 Task: Look for space in Mukono, Uganda from 8th June, 2023 to 19th June, 2023 for 1 adult in price range Rs.5000 to Rs.12000. Place can be shared room with 1  bedroom having 1 bed and 1 bathroom. Property type can be house, flat, guest house, hotel. Booking option can be shelf check-in. Required host language is English.
Action: Mouse moved to (406, 99)
Screenshot: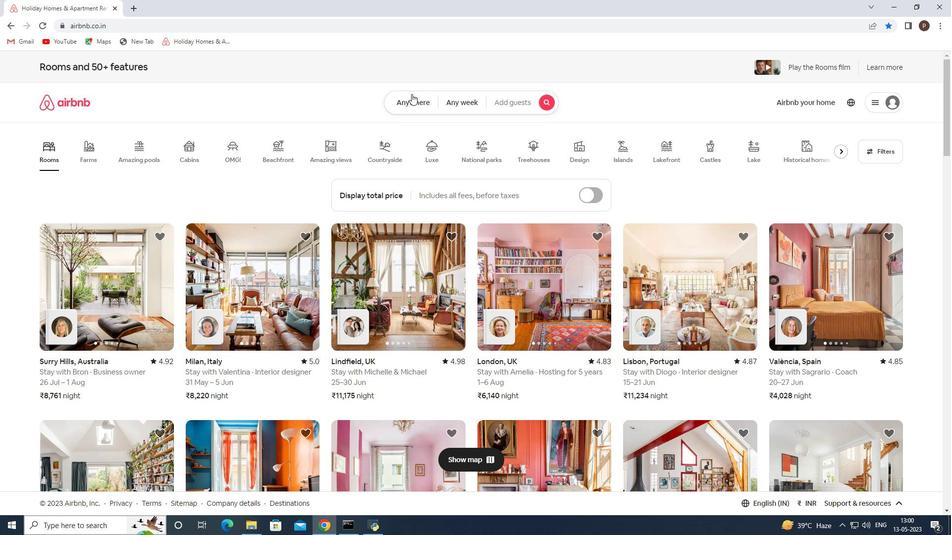 
Action: Mouse pressed left at (406, 99)
Screenshot: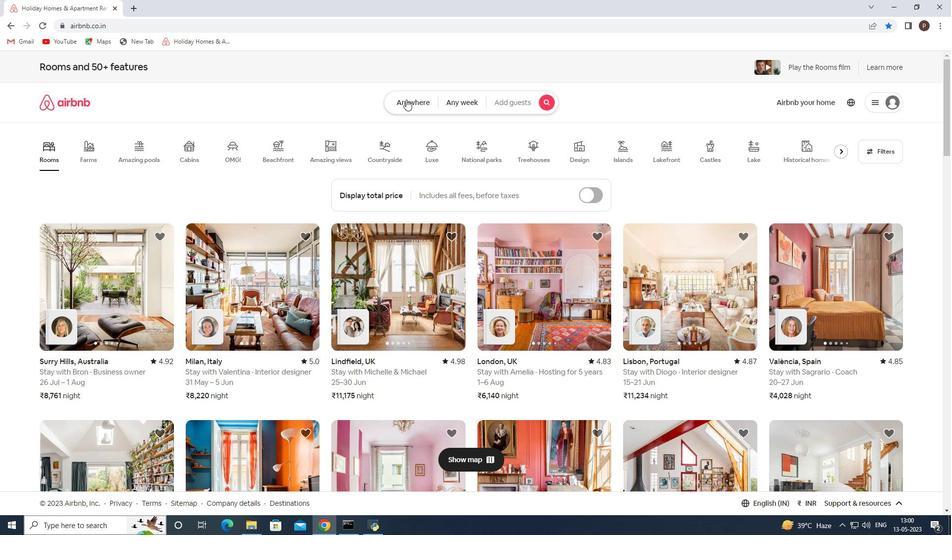 
Action: Mouse moved to (338, 138)
Screenshot: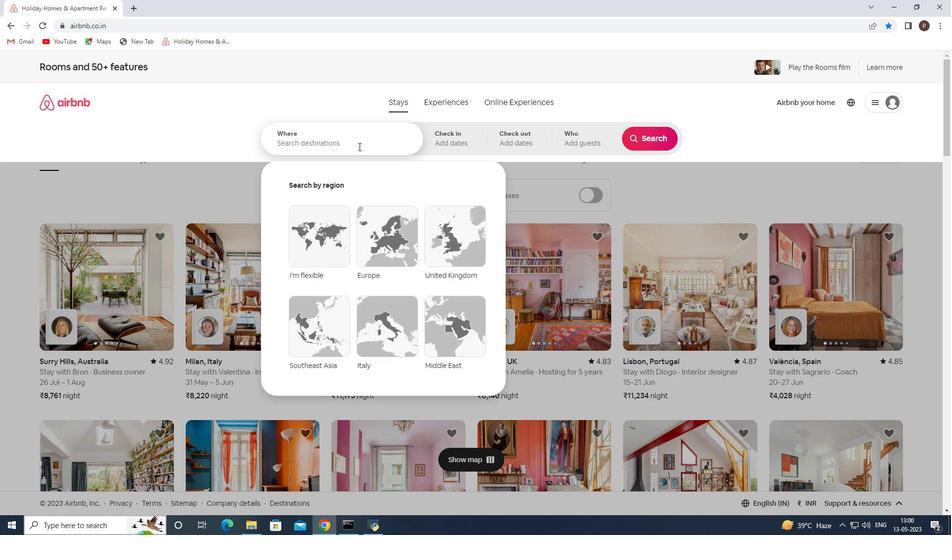 
Action: Mouse pressed left at (338, 138)
Screenshot: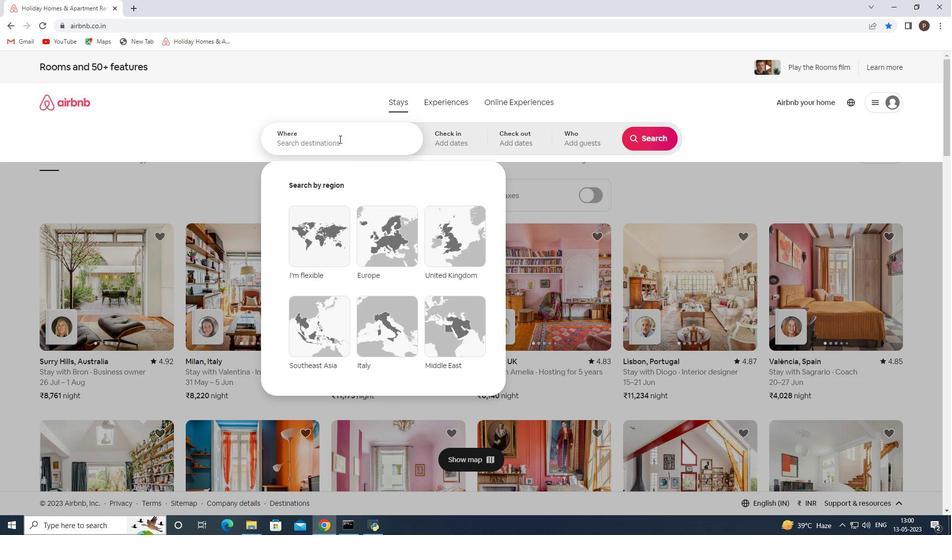 
Action: Key pressed <Key.caps_lock>M<Key.caps_lock>ukono,<Key.space><Key.caps_lock>U<Key.caps_lock>ganda<Key.enter>
Screenshot: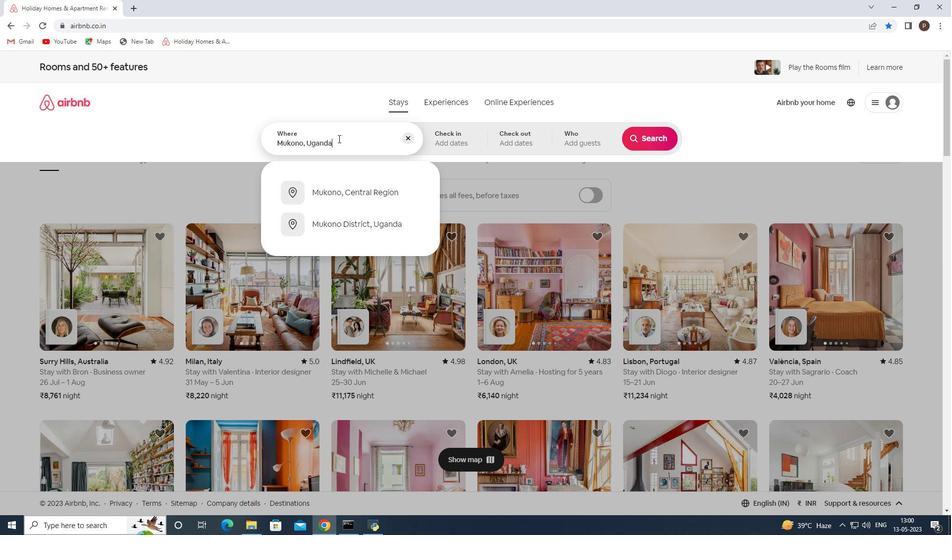 
Action: Mouse moved to (592, 279)
Screenshot: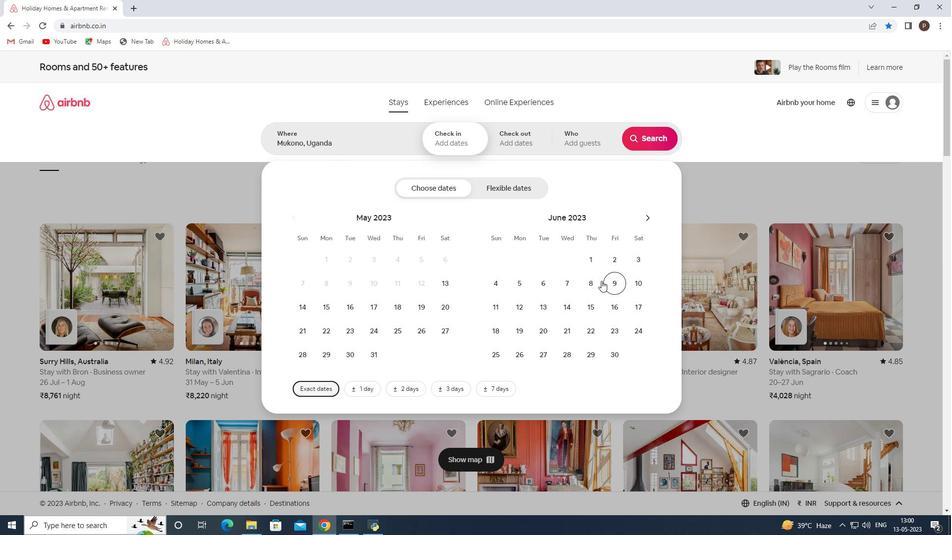 
Action: Mouse pressed left at (592, 279)
Screenshot: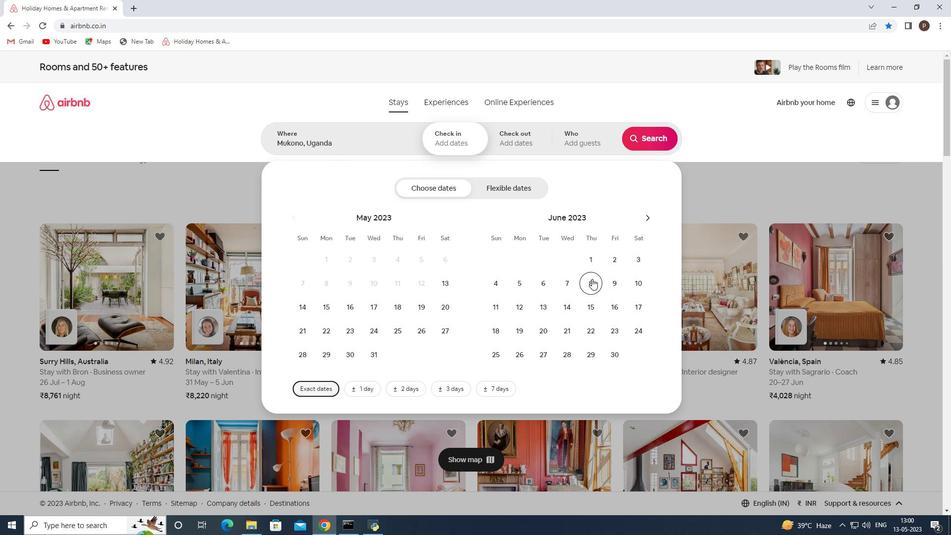 
Action: Mouse moved to (516, 327)
Screenshot: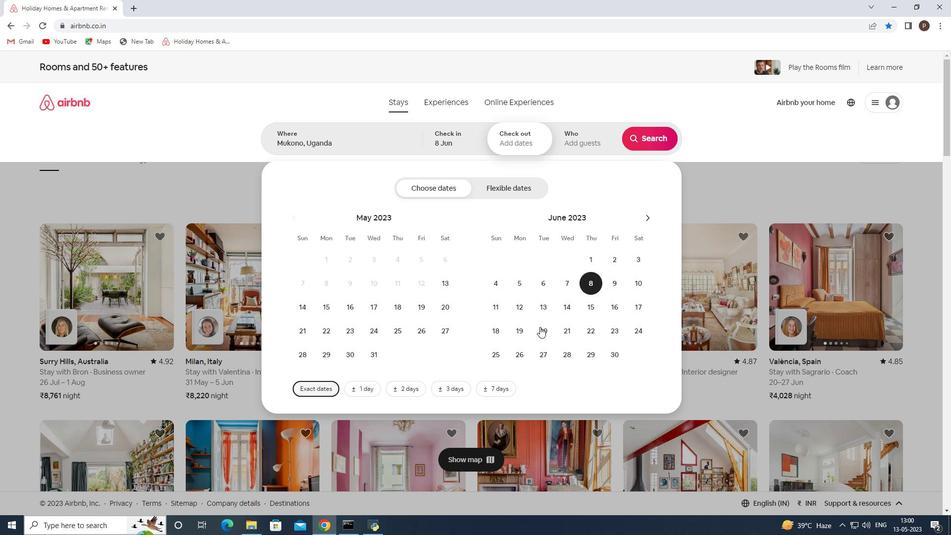 
Action: Mouse pressed left at (516, 327)
Screenshot: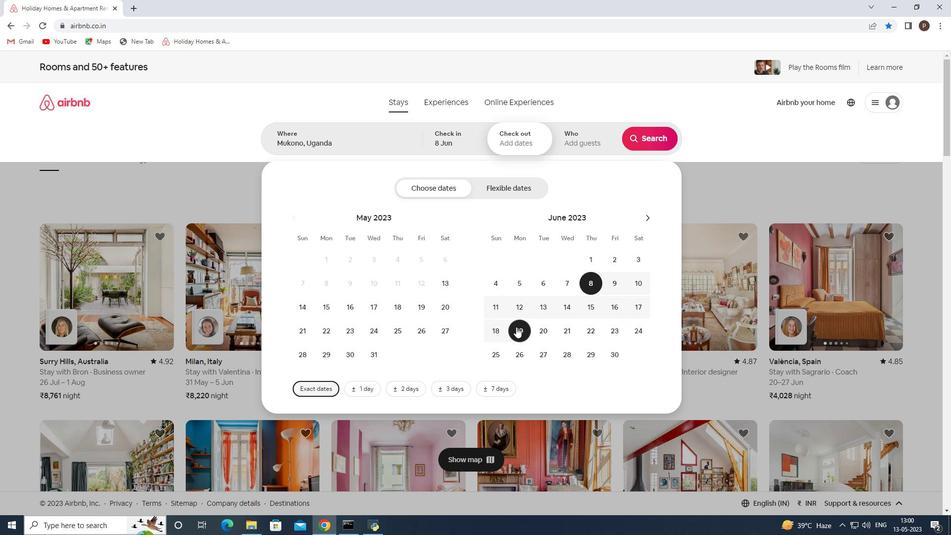 
Action: Mouse moved to (578, 144)
Screenshot: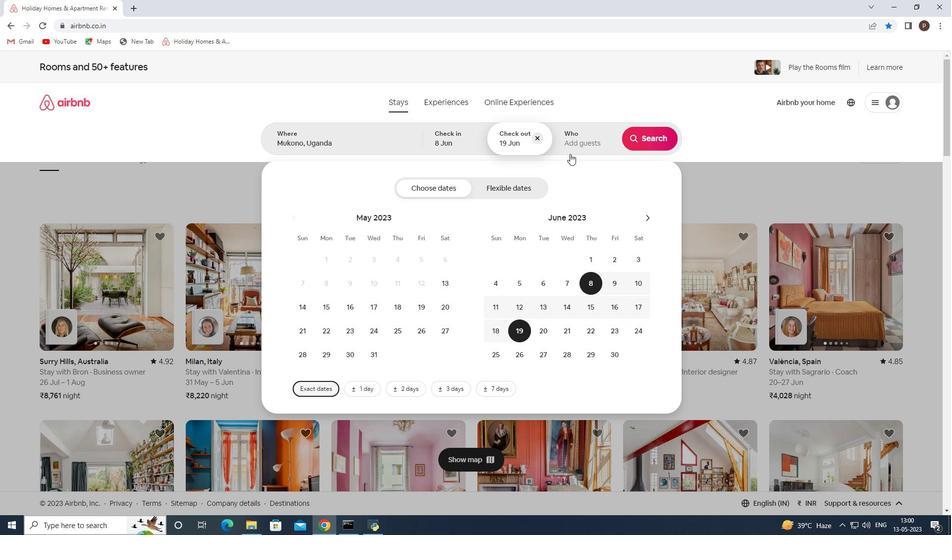 
Action: Mouse pressed left at (578, 144)
Screenshot: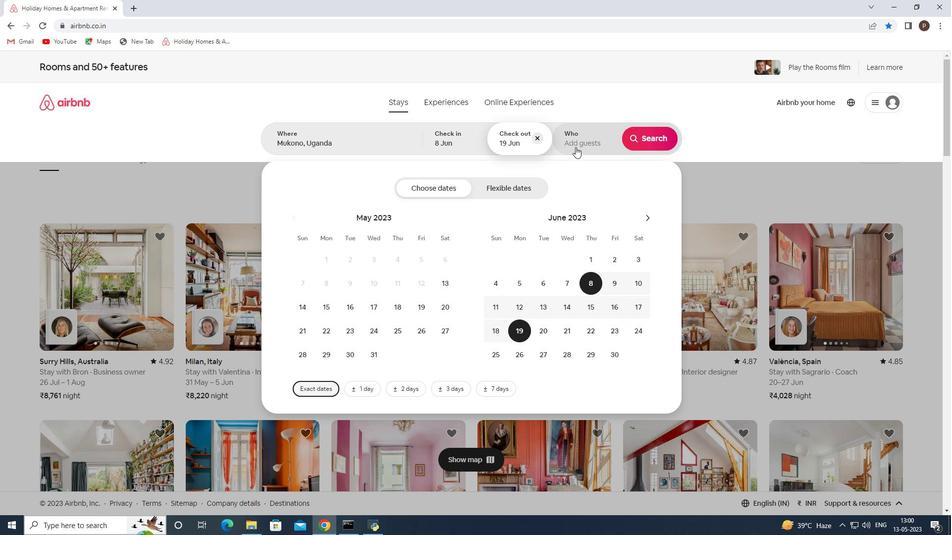 
Action: Mouse moved to (657, 195)
Screenshot: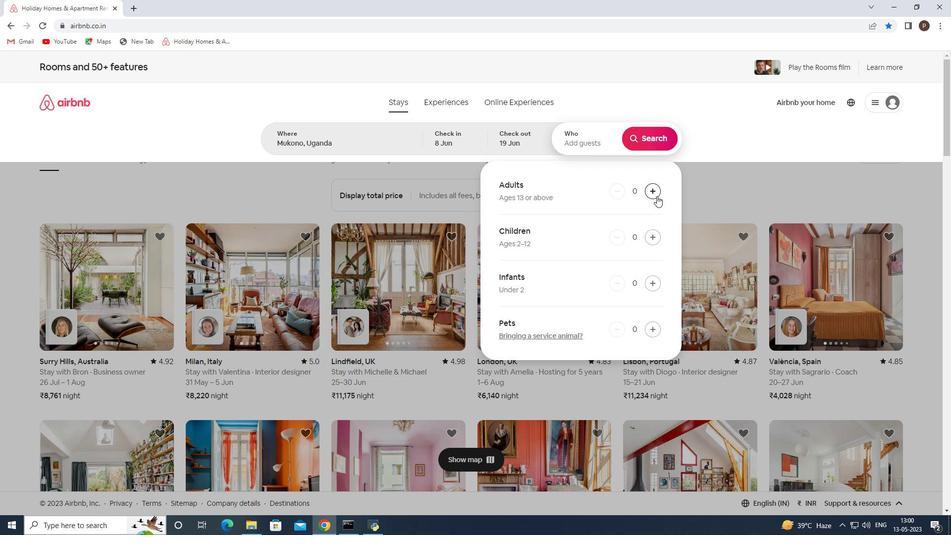 
Action: Mouse pressed left at (657, 195)
Screenshot: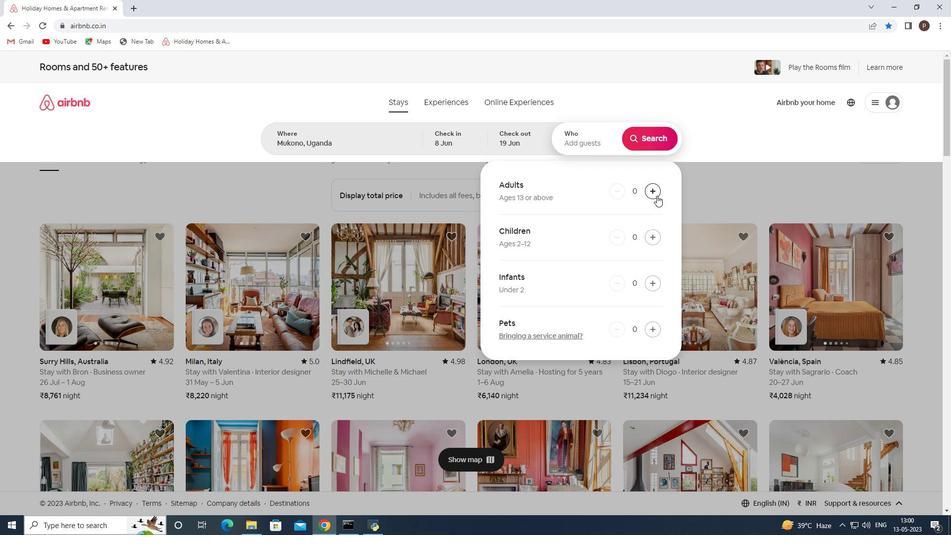 
Action: Mouse pressed left at (657, 195)
Screenshot: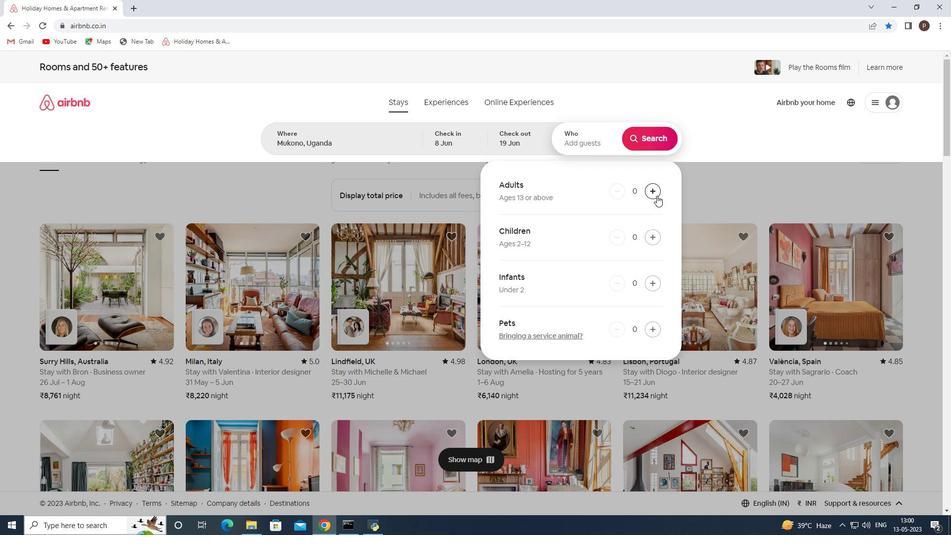 
Action: Mouse moved to (621, 193)
Screenshot: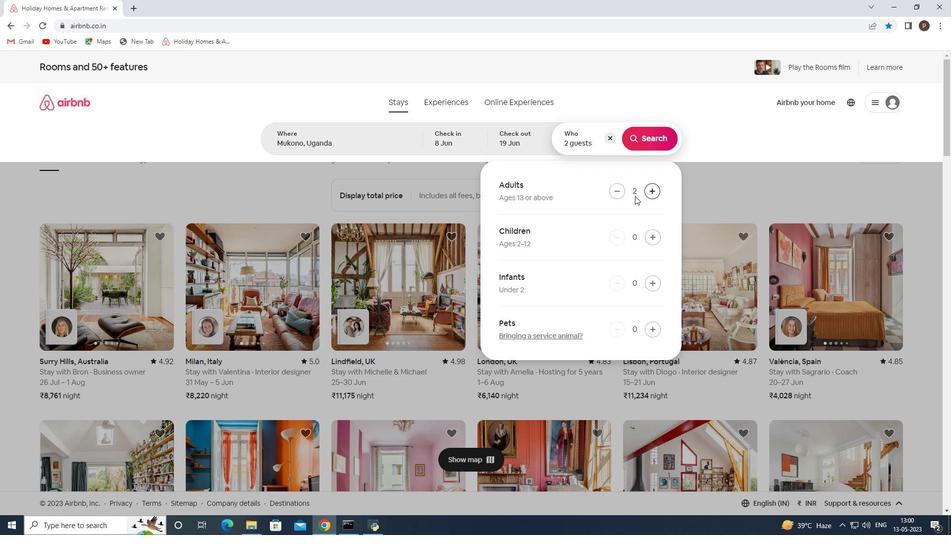 
Action: Mouse pressed left at (621, 193)
Screenshot: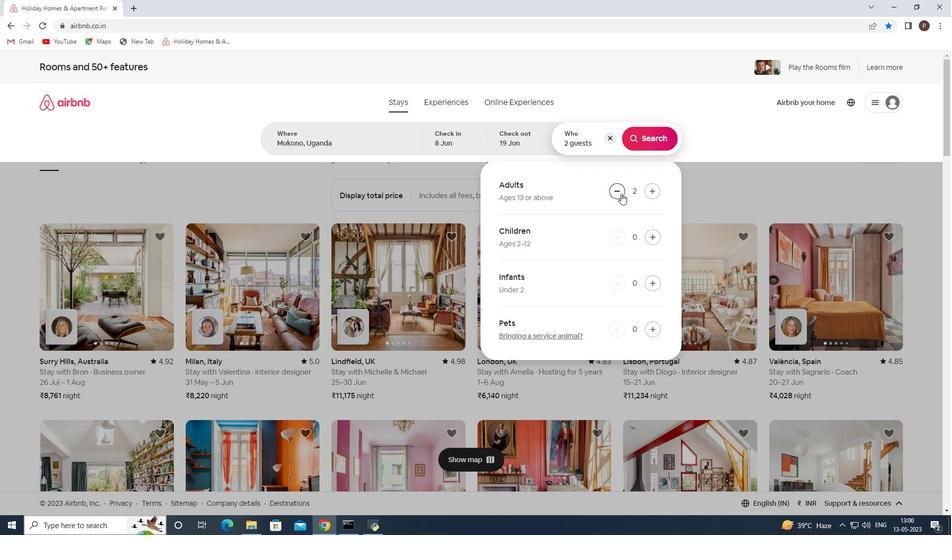 
Action: Mouse moved to (657, 139)
Screenshot: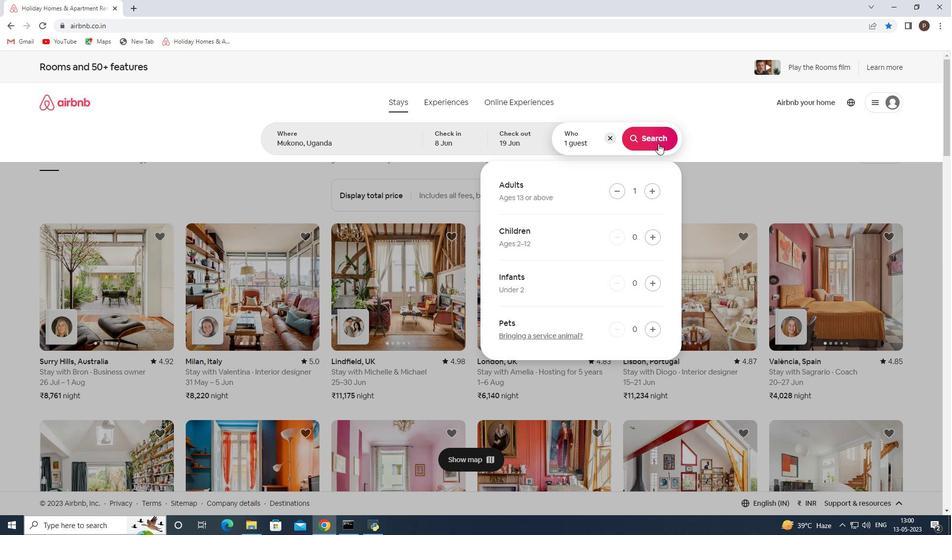 
Action: Mouse pressed left at (657, 139)
Screenshot: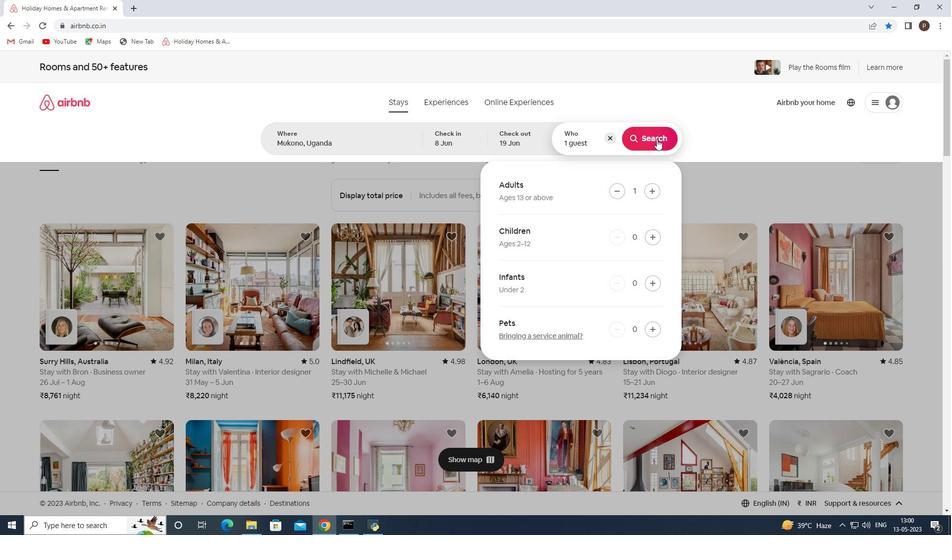 
Action: Mouse moved to (899, 109)
Screenshot: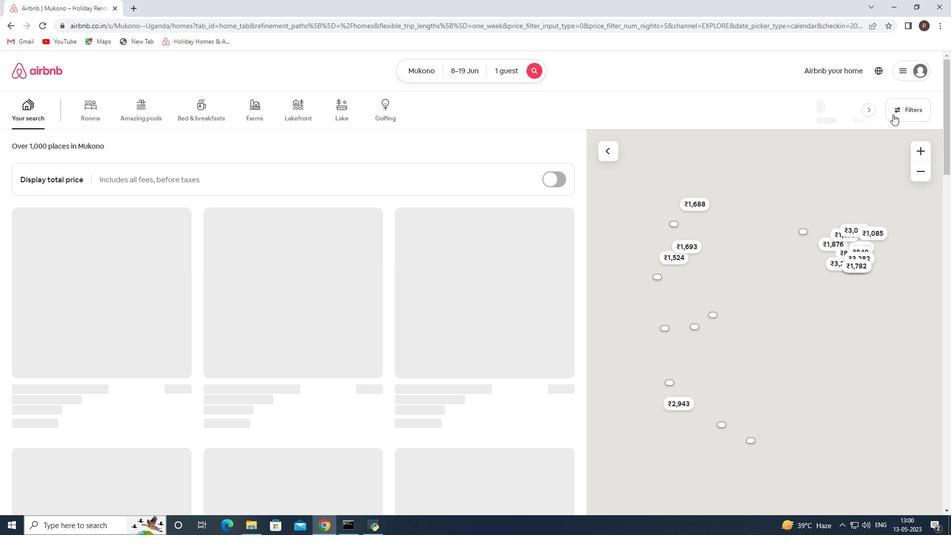 
Action: Mouse pressed left at (899, 109)
Screenshot: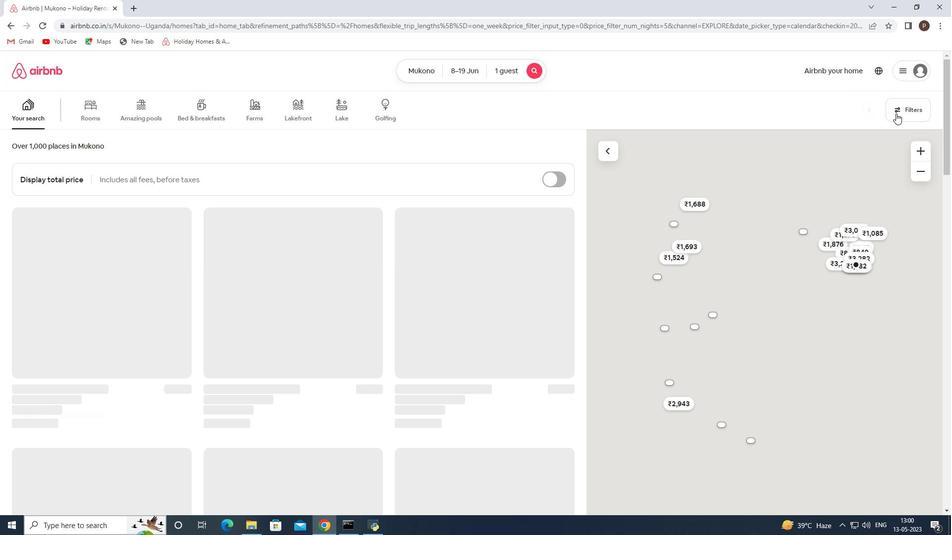 
Action: Mouse moved to (334, 353)
Screenshot: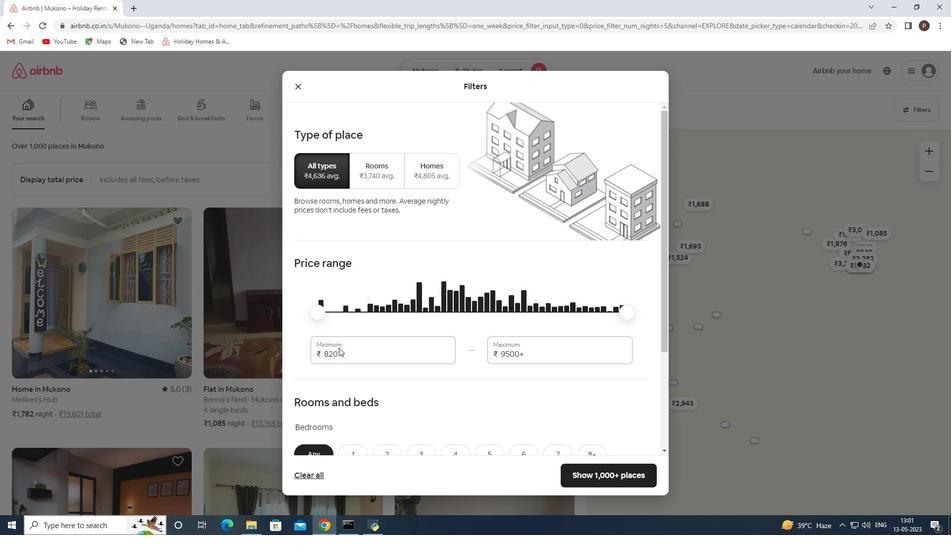 
Action: Mouse pressed left at (334, 353)
Screenshot: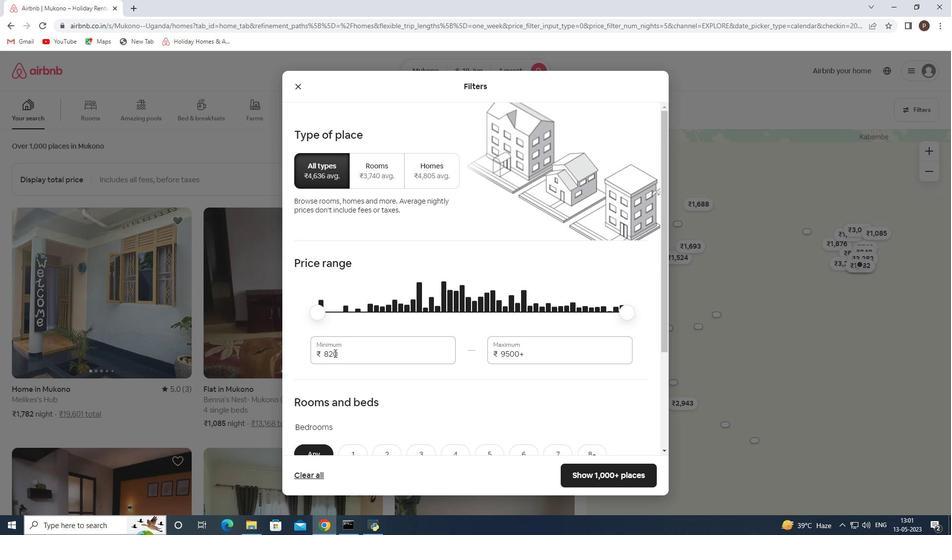 
Action: Mouse pressed left at (334, 353)
Screenshot: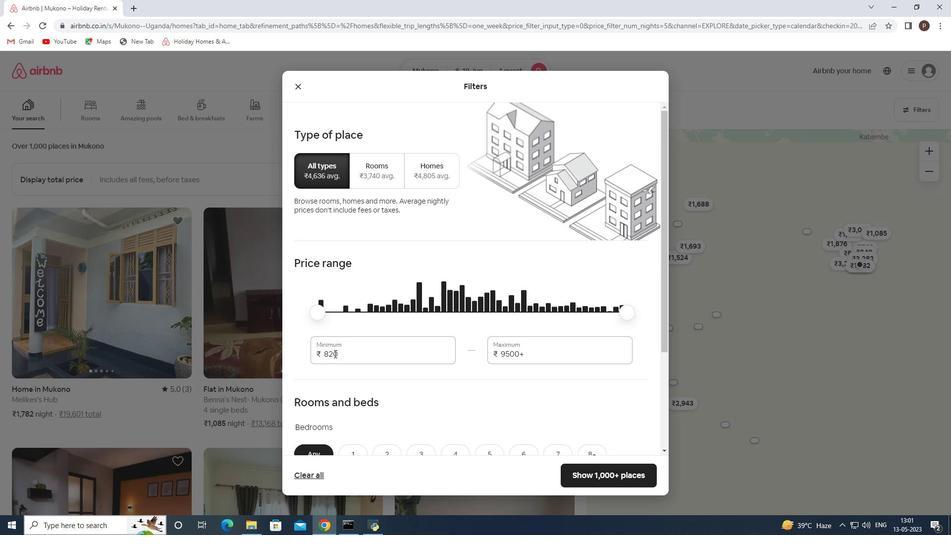 
Action: Key pressed 5000<Key.tab>12000
Screenshot: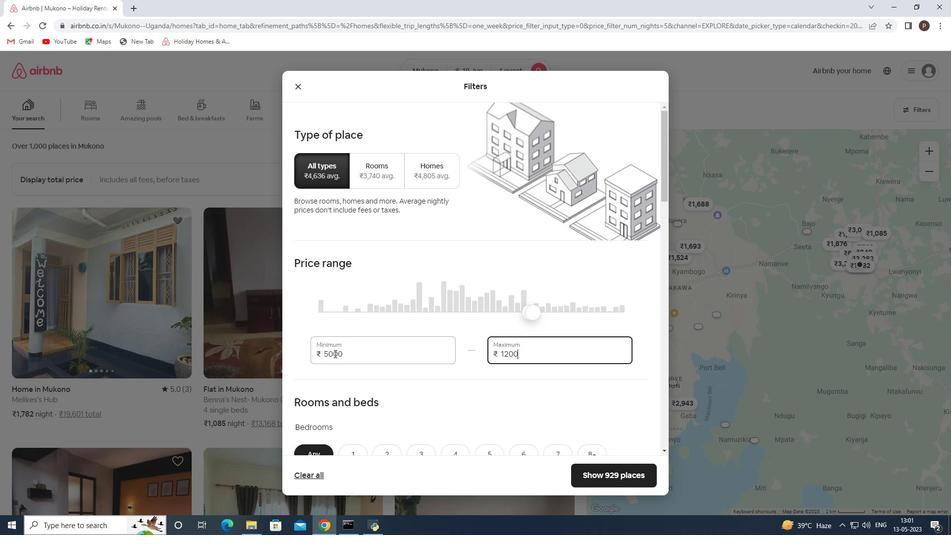 
Action: Mouse scrolled (334, 353) with delta (0, 0)
Screenshot: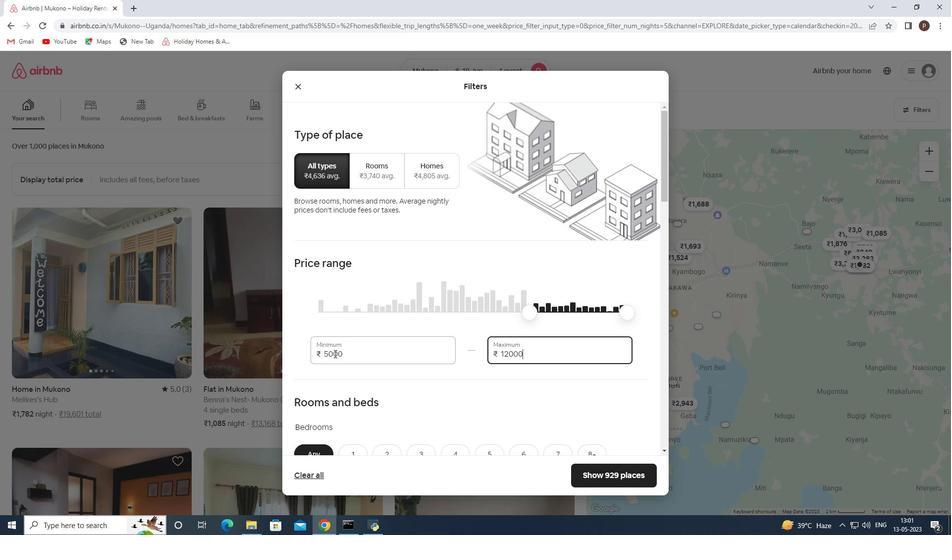 
Action: Mouse scrolled (334, 353) with delta (0, 0)
Screenshot: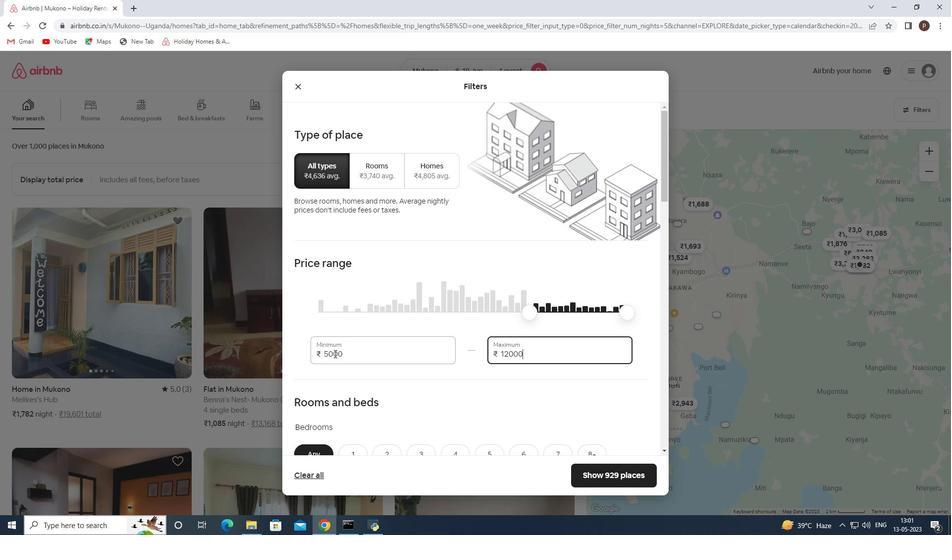 
Action: Mouse moved to (364, 356)
Screenshot: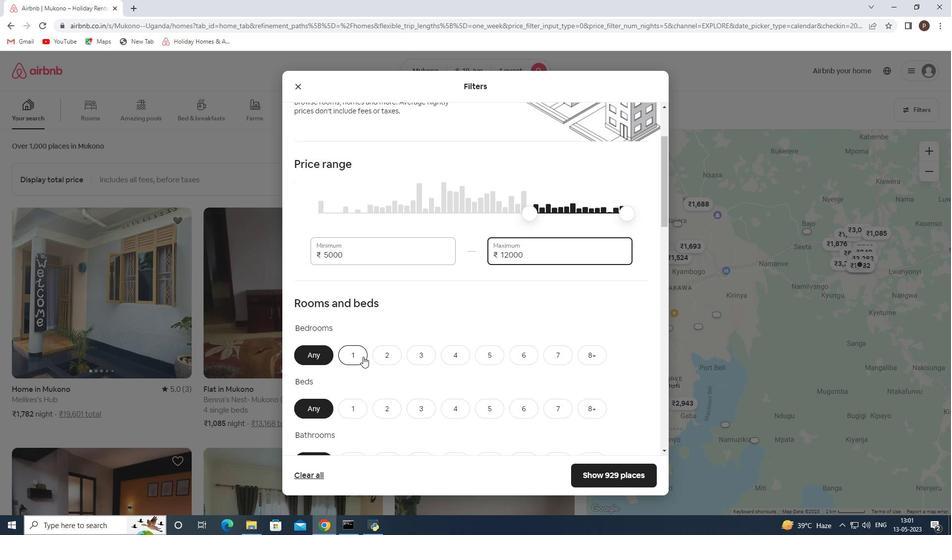
Action: Mouse scrolled (364, 356) with delta (0, 0)
Screenshot: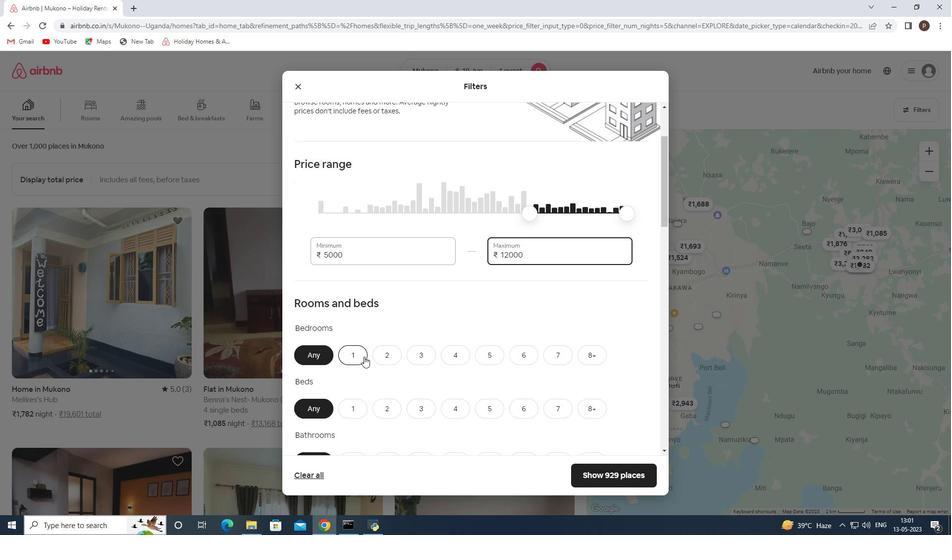 
Action: Mouse moved to (347, 293)
Screenshot: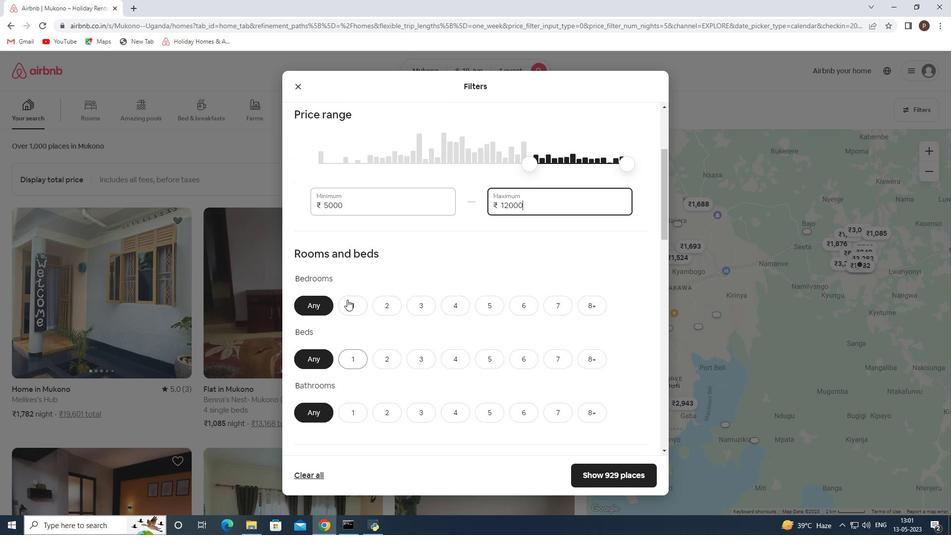 
Action: Mouse pressed left at (347, 293)
Screenshot: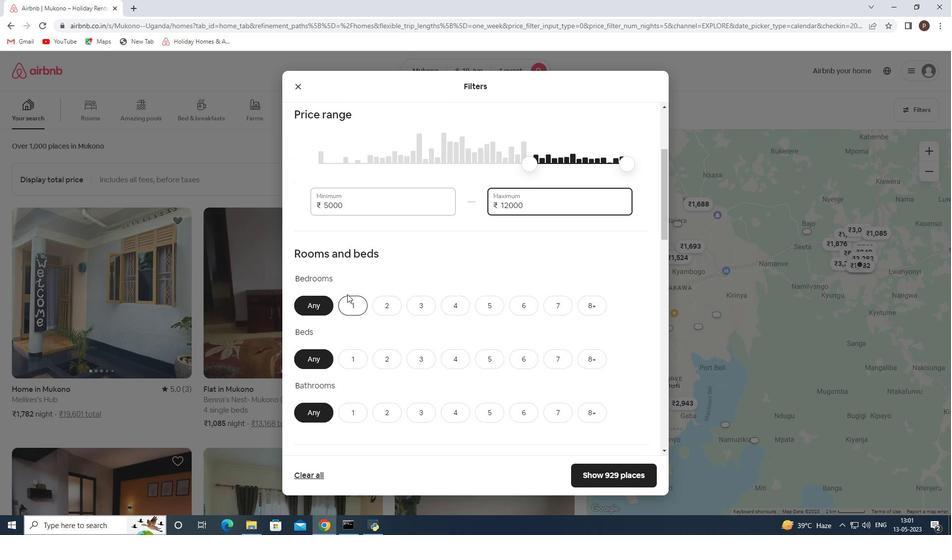 
Action: Mouse moved to (349, 300)
Screenshot: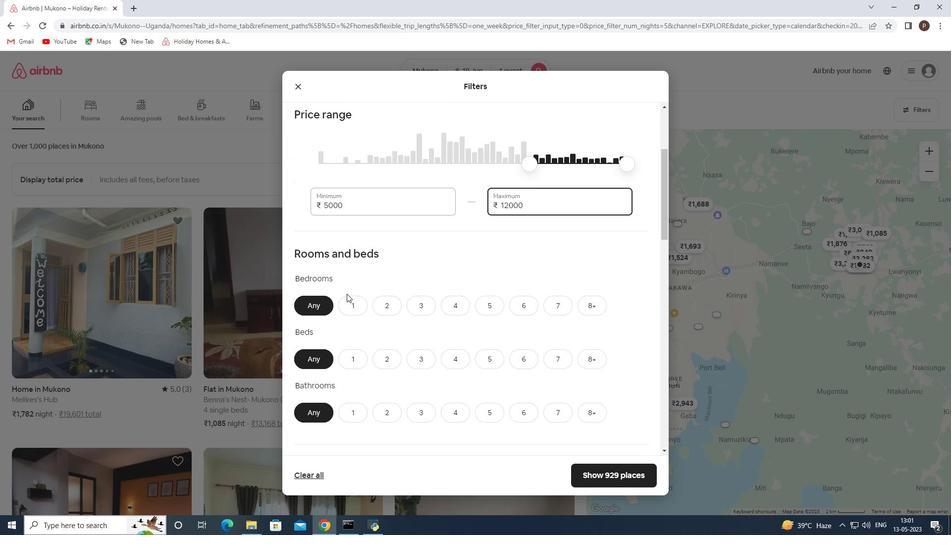 
Action: Mouse pressed left at (349, 300)
Screenshot: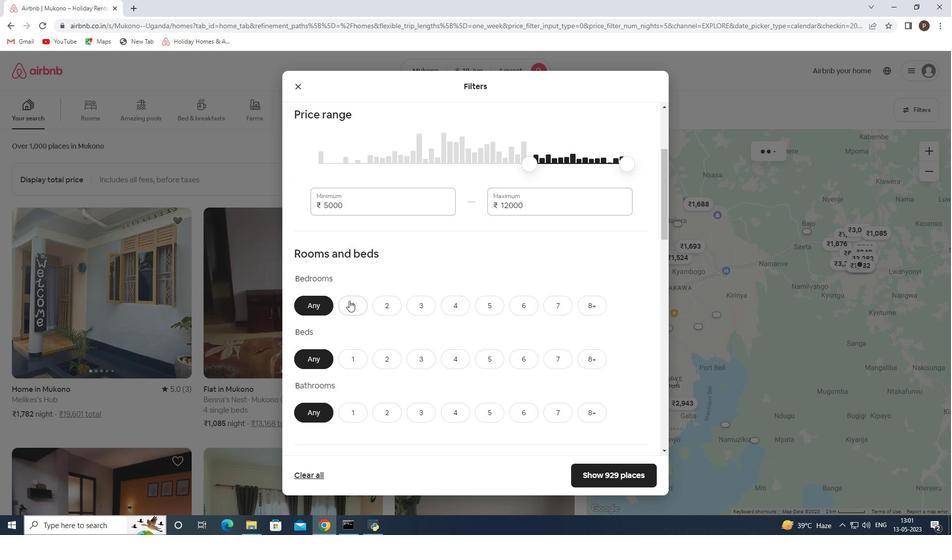 
Action: Mouse moved to (353, 352)
Screenshot: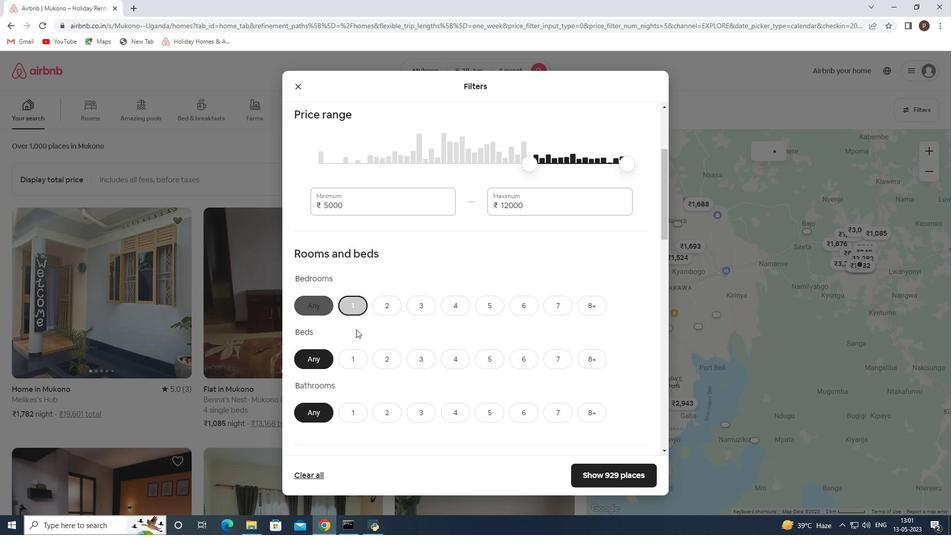 
Action: Mouse pressed left at (353, 352)
Screenshot: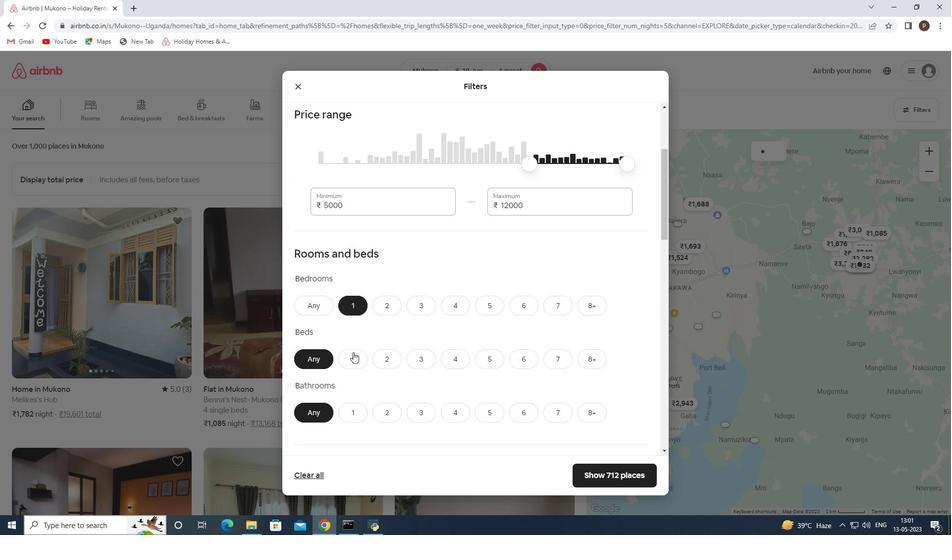 
Action: Mouse moved to (353, 412)
Screenshot: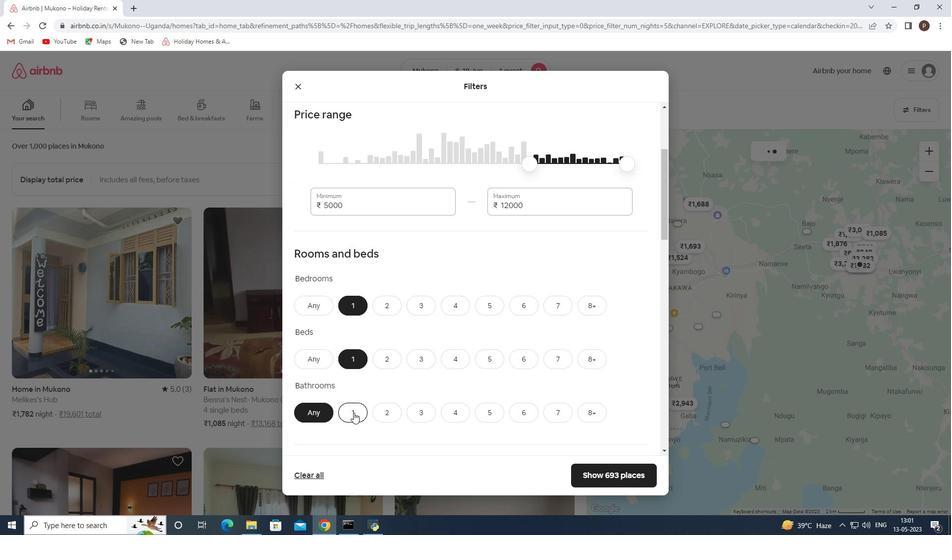 
Action: Mouse pressed left at (353, 412)
Screenshot: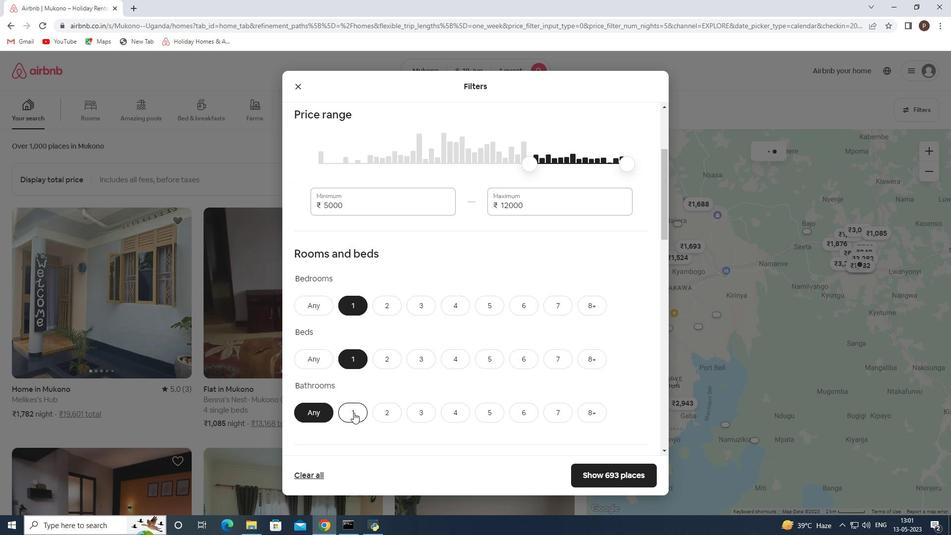 
Action: Mouse scrolled (353, 412) with delta (0, 0)
Screenshot: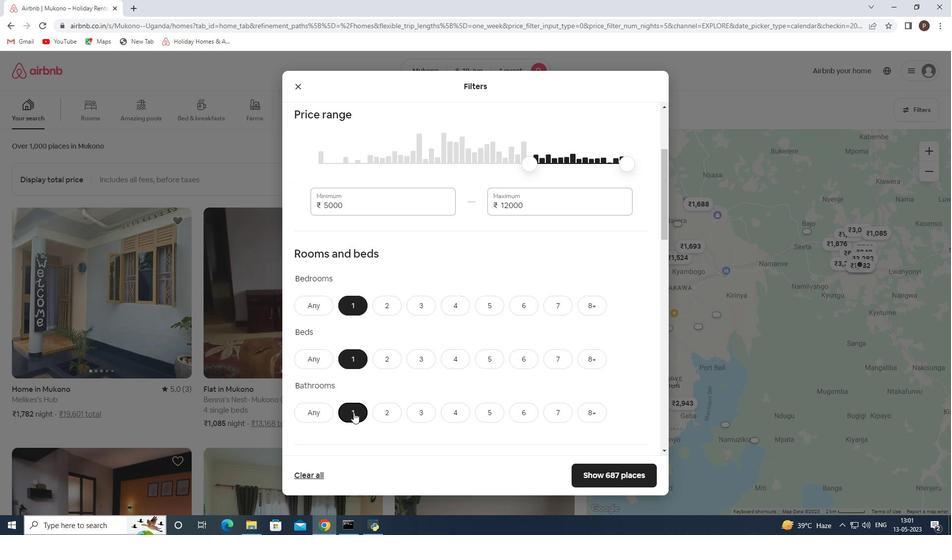 
Action: Mouse scrolled (353, 412) with delta (0, 0)
Screenshot: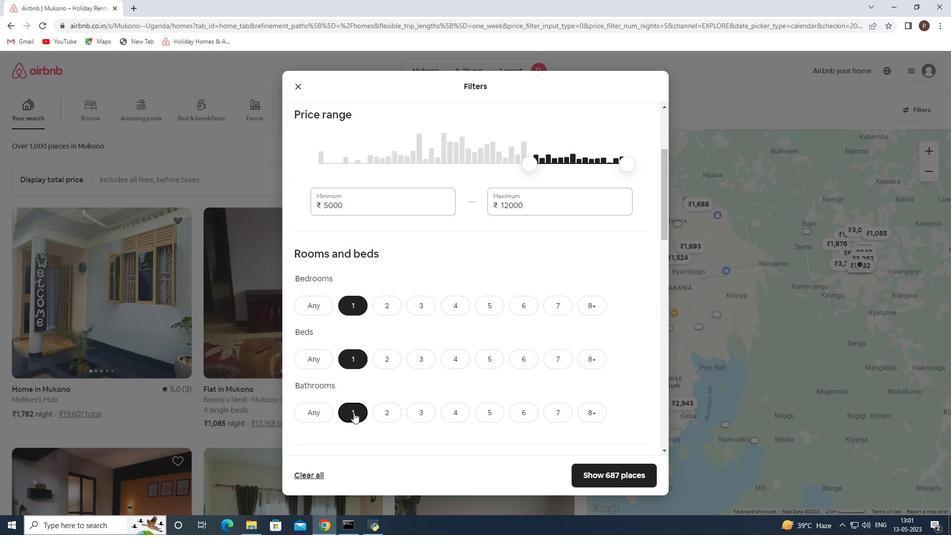 
Action: Mouse moved to (406, 386)
Screenshot: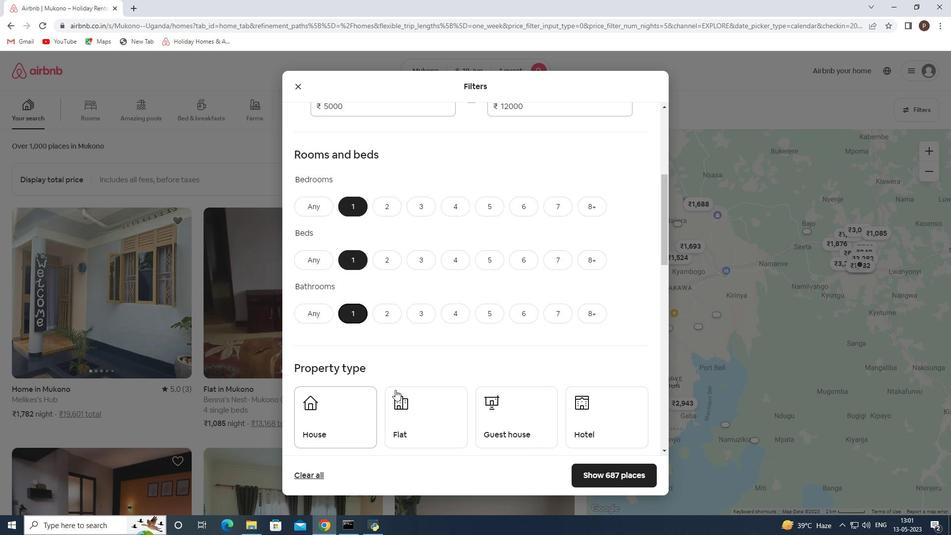 
Action: Mouse scrolled (406, 385) with delta (0, 0)
Screenshot: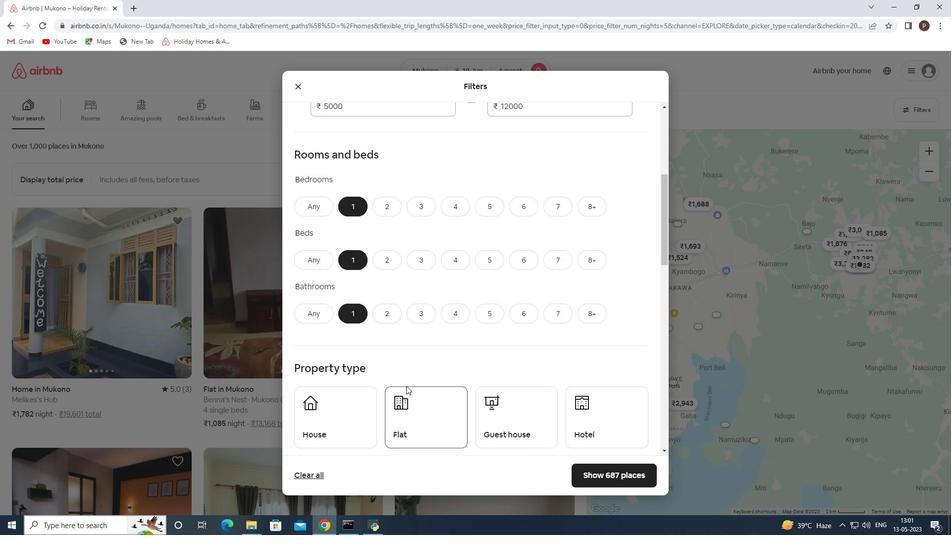 
Action: Mouse scrolled (406, 385) with delta (0, 0)
Screenshot: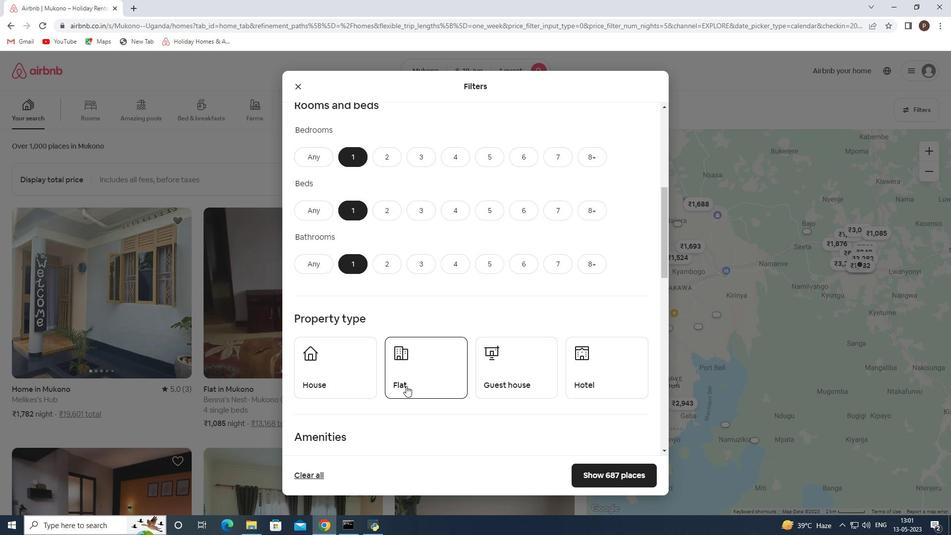 
Action: Mouse moved to (357, 318)
Screenshot: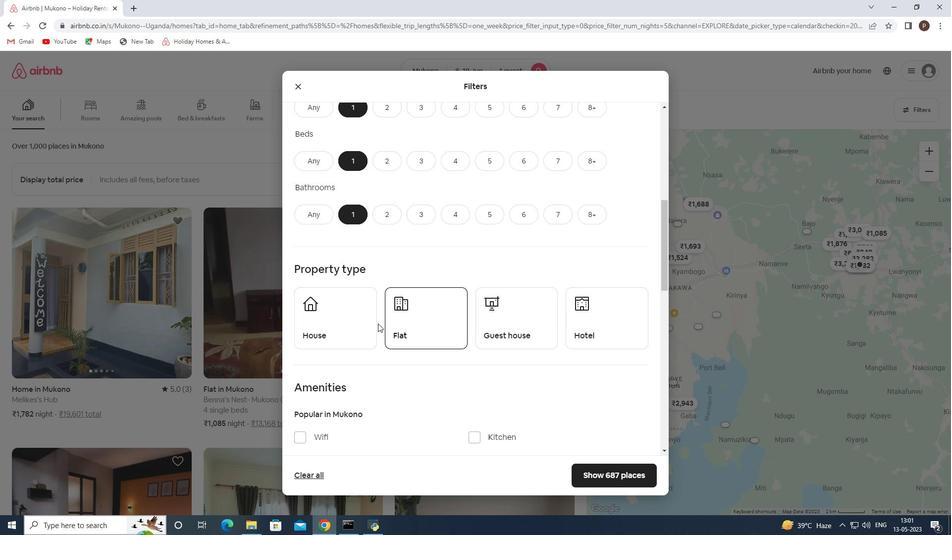 
Action: Mouse pressed left at (357, 318)
Screenshot: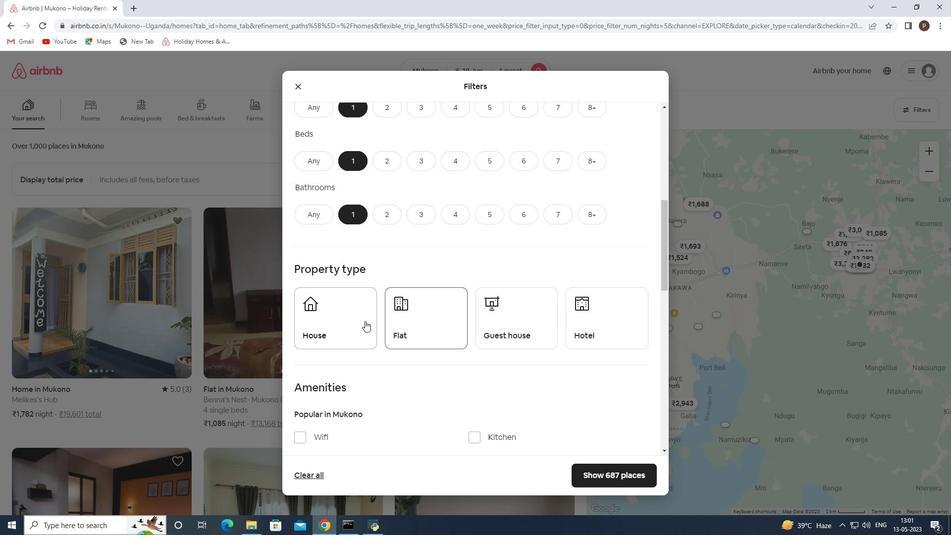 
Action: Mouse moved to (419, 319)
Screenshot: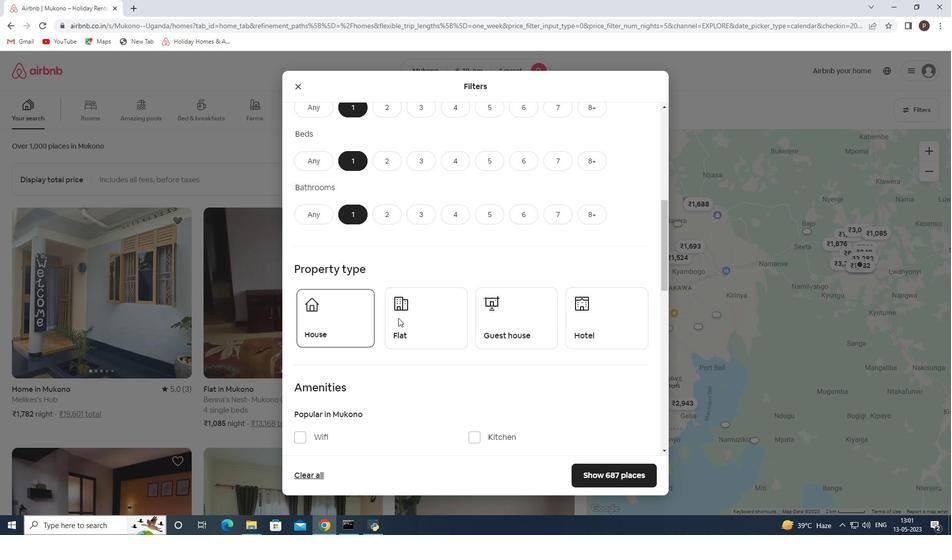
Action: Mouse pressed left at (419, 319)
Screenshot: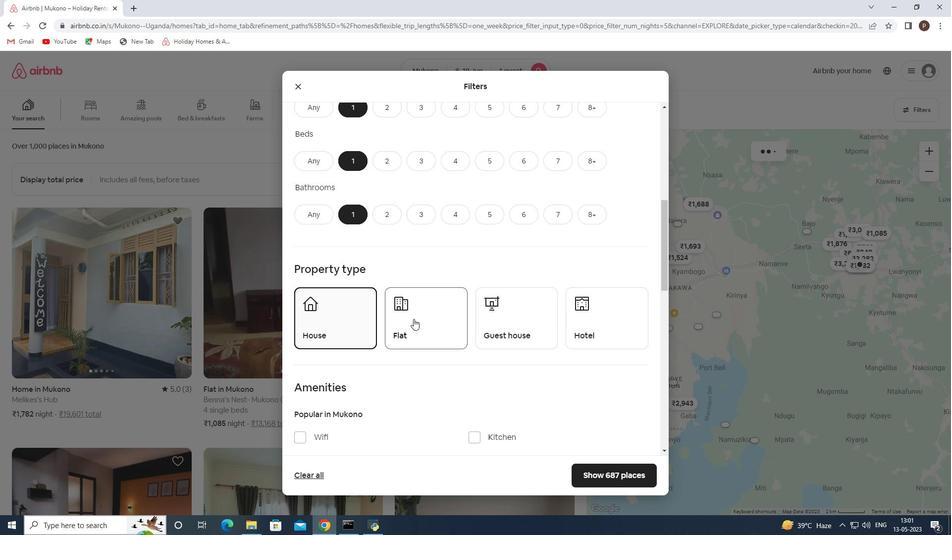 
Action: Mouse moved to (505, 322)
Screenshot: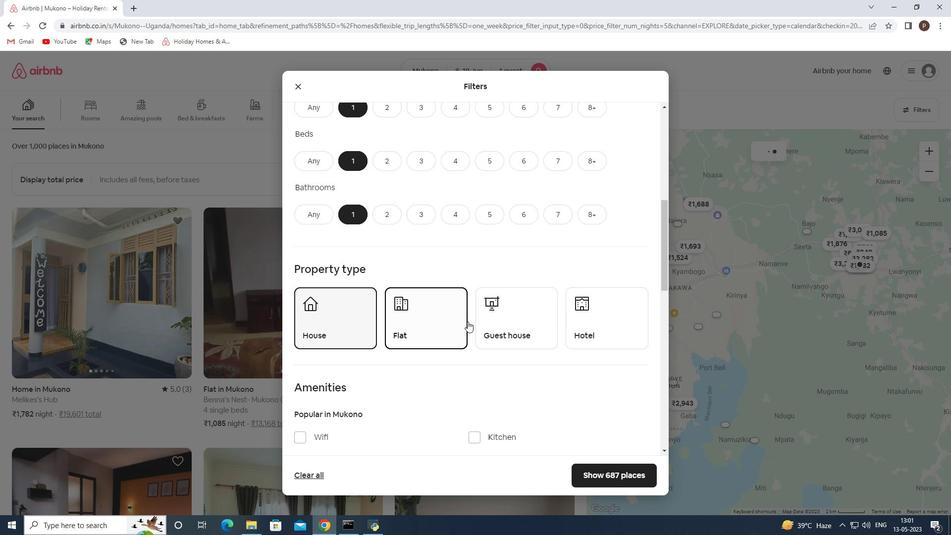 
Action: Mouse pressed left at (505, 322)
Screenshot: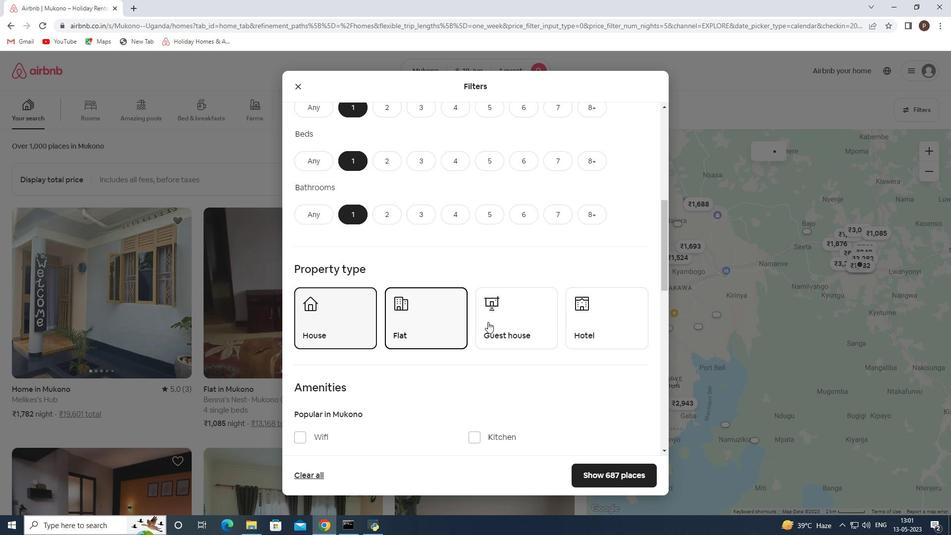 
Action: Mouse moved to (619, 323)
Screenshot: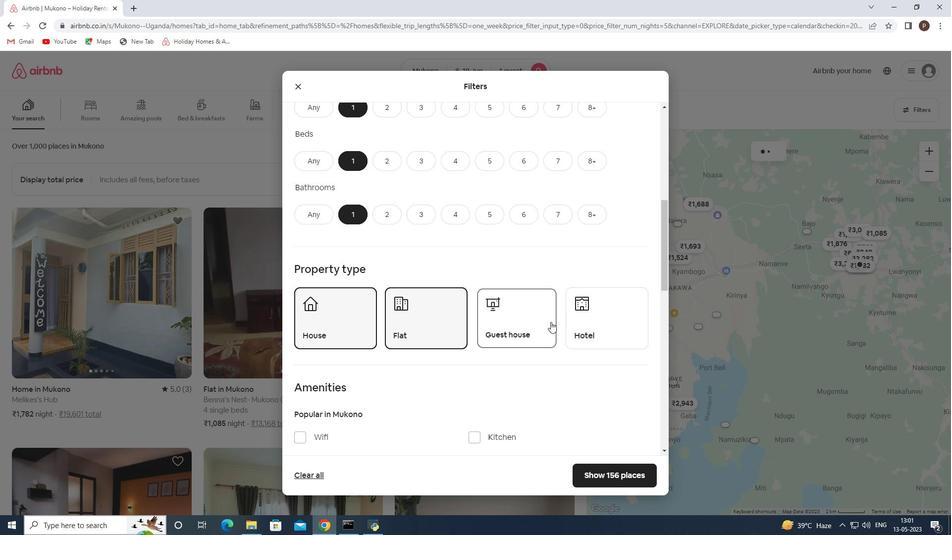
Action: Mouse pressed left at (619, 323)
Screenshot: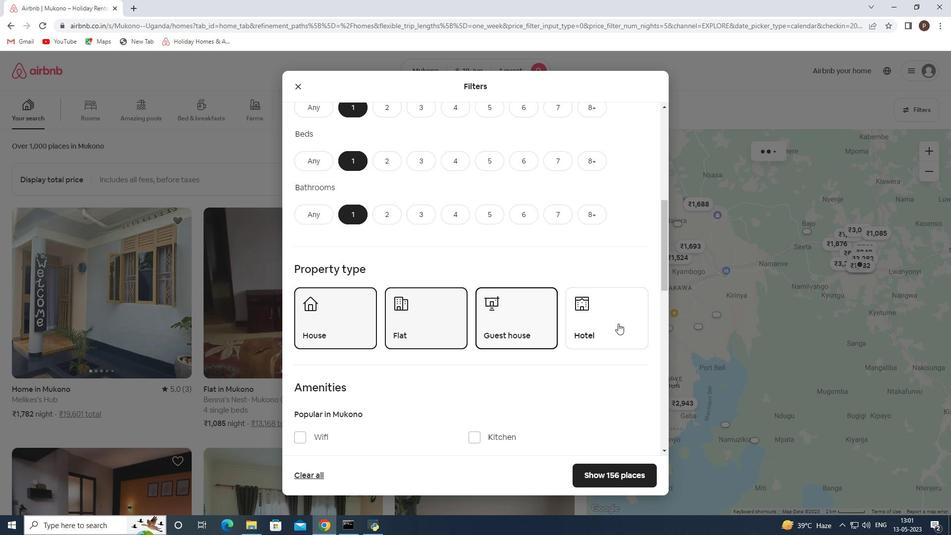
Action: Mouse moved to (495, 352)
Screenshot: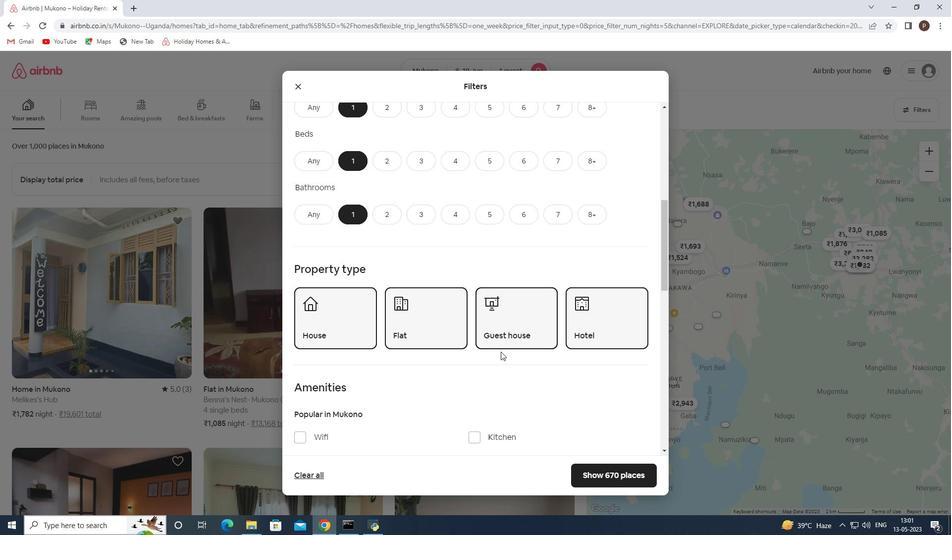 
Action: Mouse scrolled (495, 351) with delta (0, 0)
Screenshot: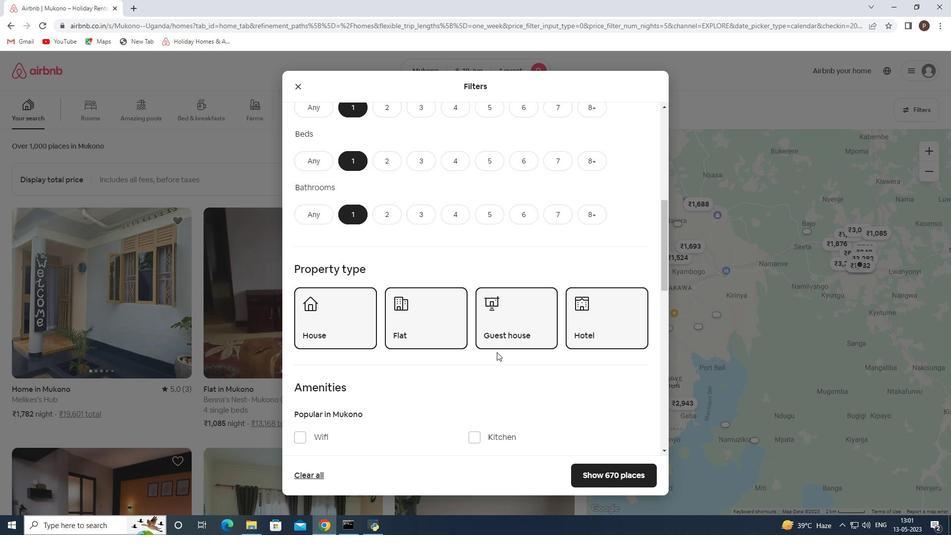 
Action: Mouse moved to (495, 352)
Screenshot: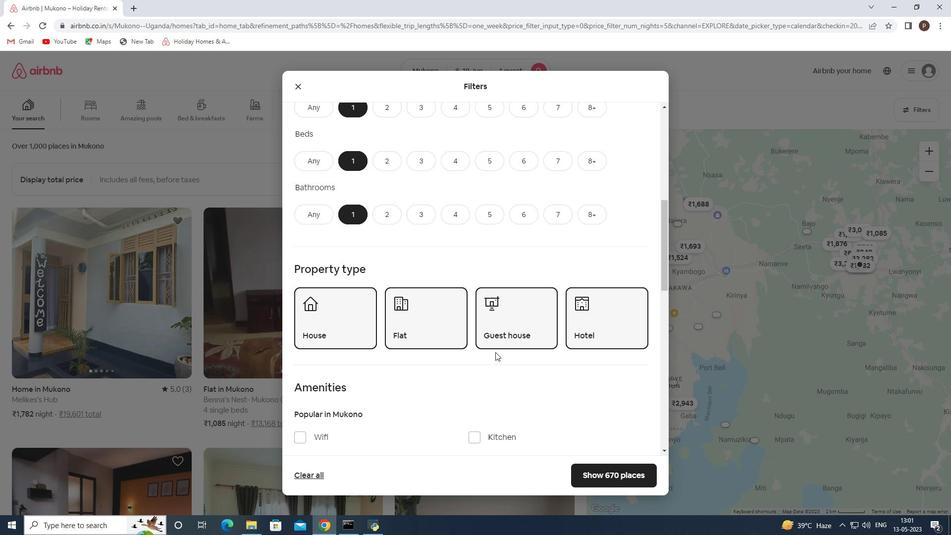 
Action: Mouse scrolled (495, 351) with delta (0, 0)
Screenshot: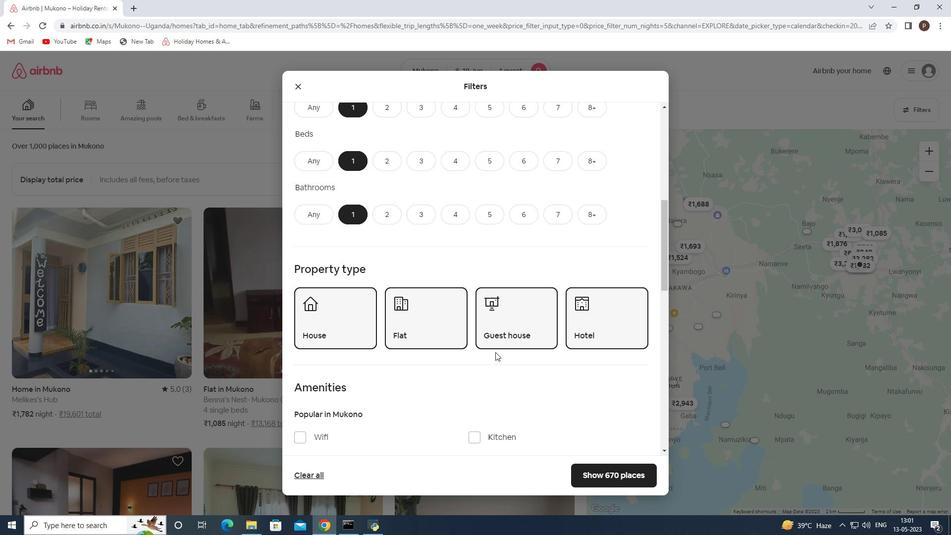 
Action: Mouse moved to (471, 342)
Screenshot: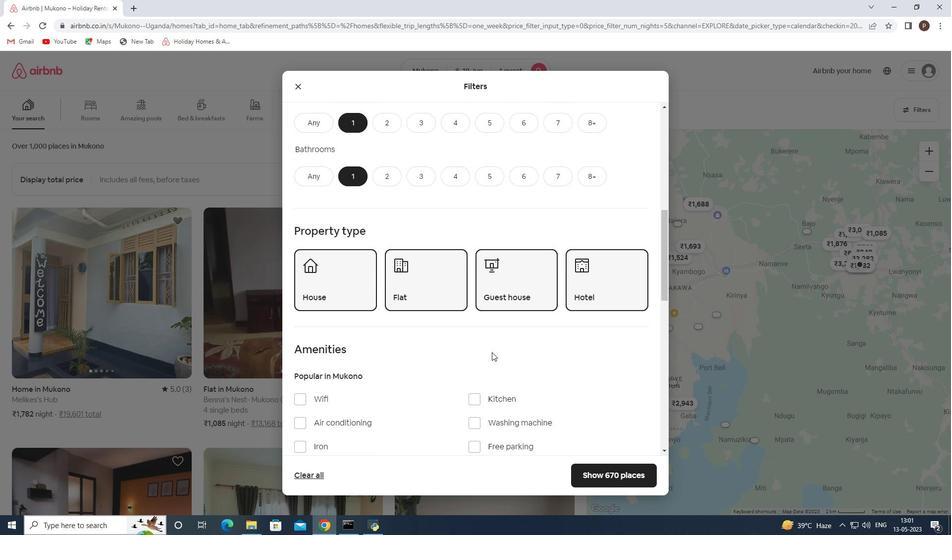 
Action: Mouse scrolled (471, 341) with delta (0, 0)
Screenshot: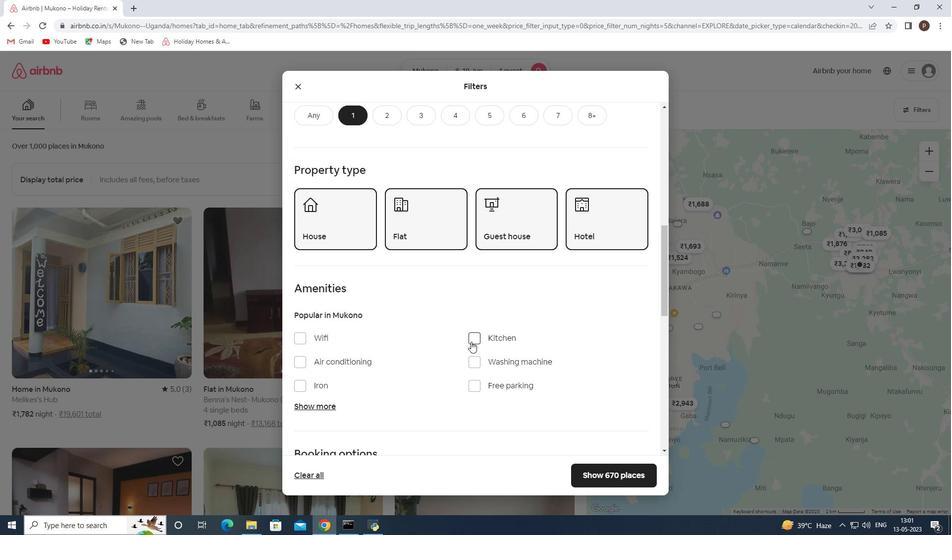 
Action: Mouse moved to (470, 342)
Screenshot: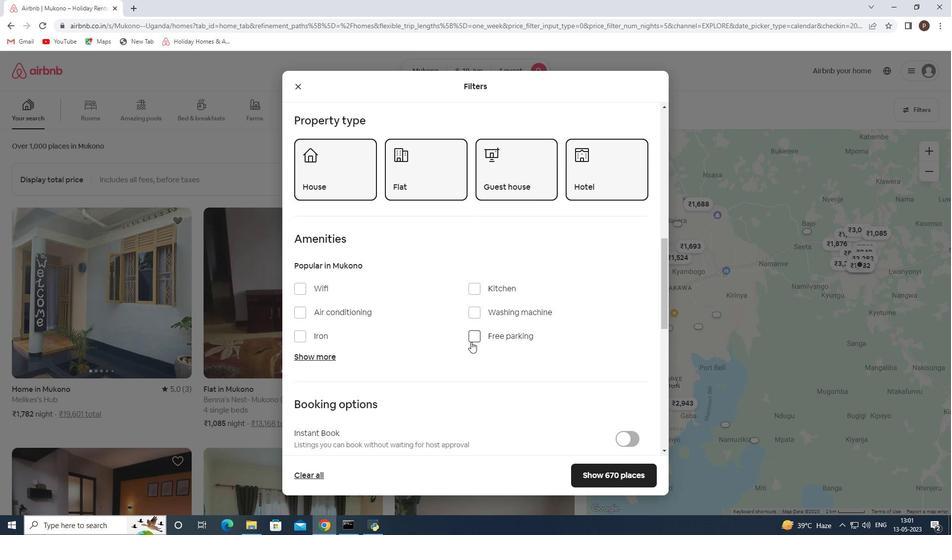 
Action: Mouse scrolled (470, 341) with delta (0, 0)
Screenshot: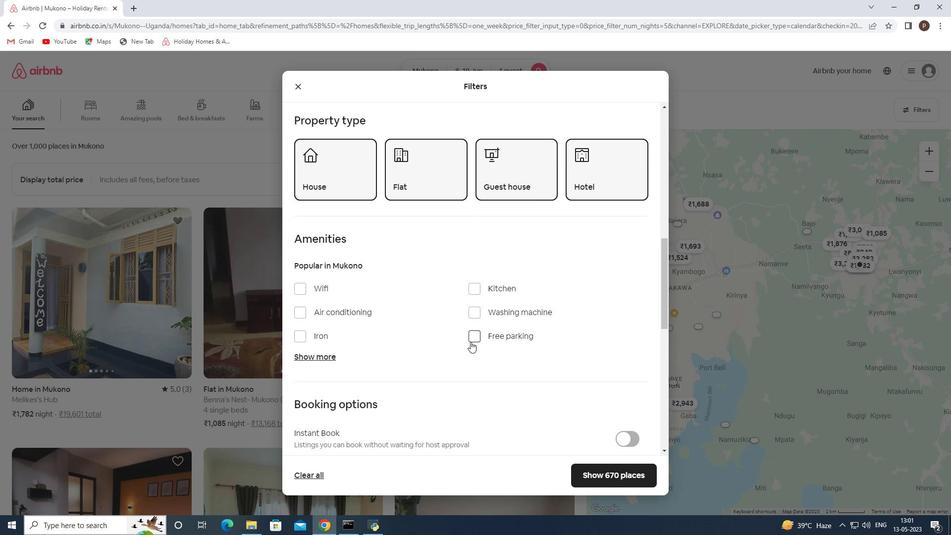 
Action: Mouse scrolled (470, 341) with delta (0, 0)
Screenshot: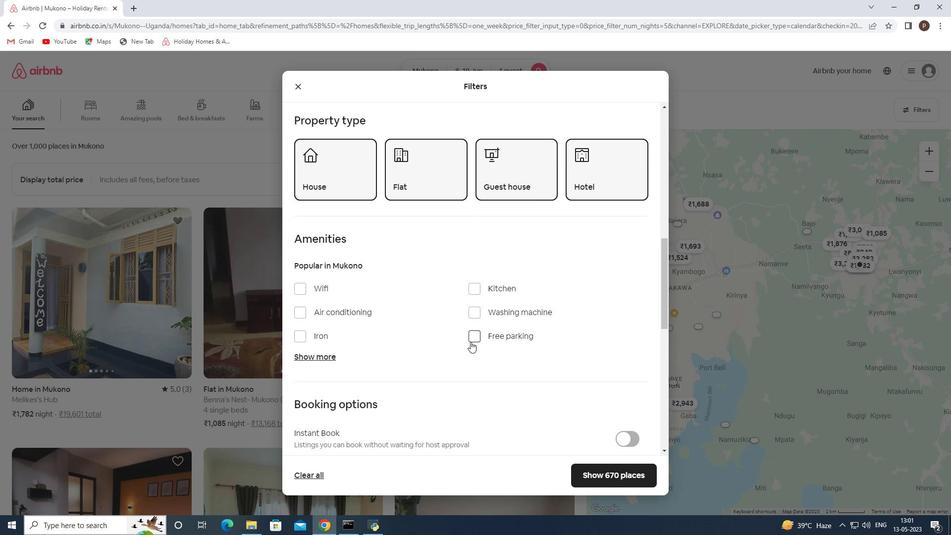 
Action: Mouse scrolled (470, 341) with delta (0, 0)
Screenshot: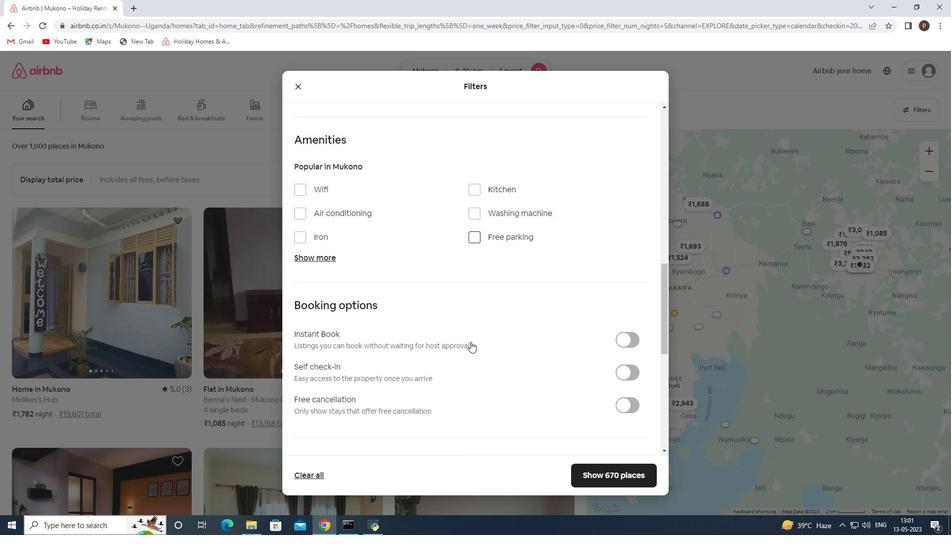 
Action: Mouse moved to (623, 317)
Screenshot: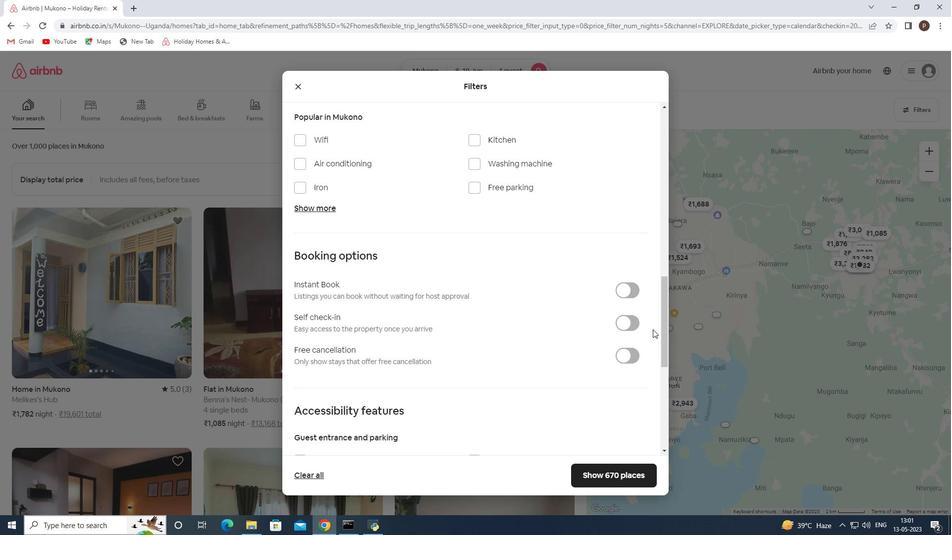 
Action: Mouse pressed left at (623, 317)
Screenshot: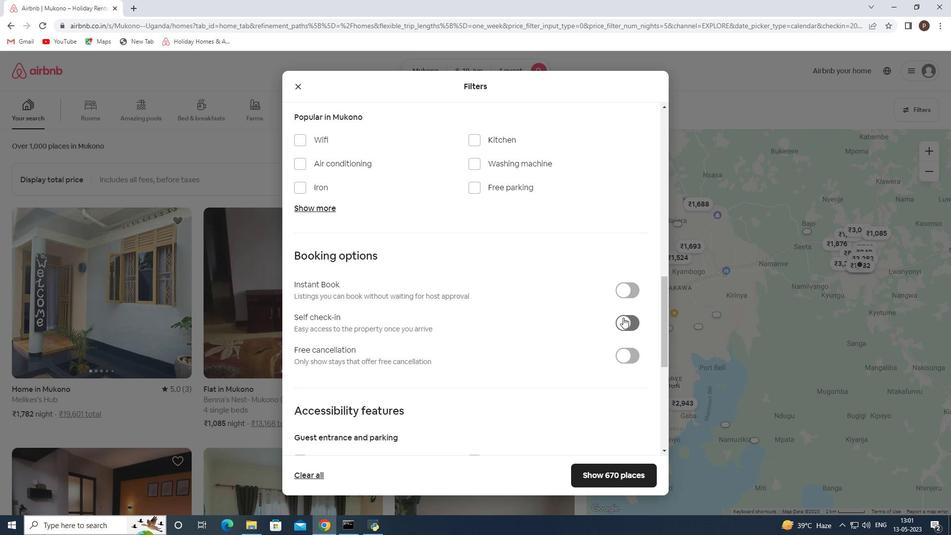 
Action: Mouse moved to (514, 322)
Screenshot: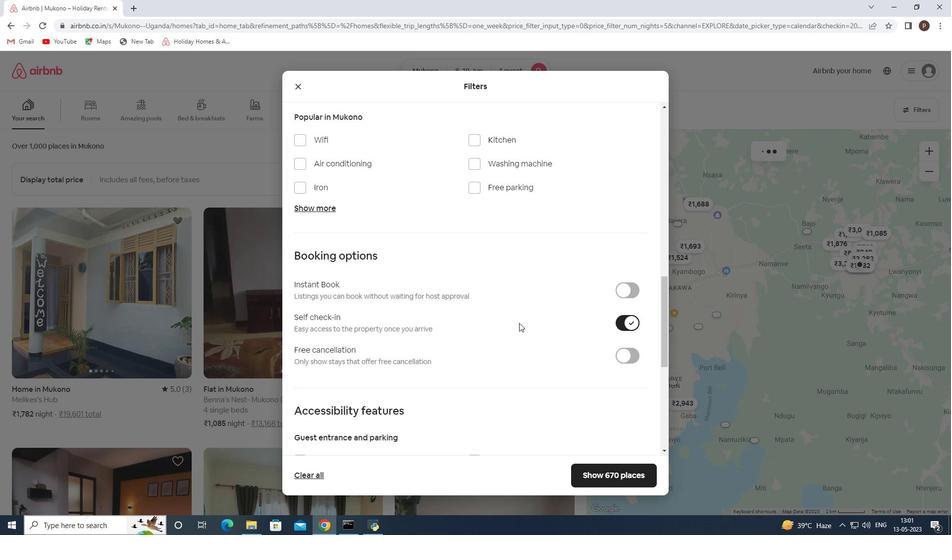 
Action: Mouse scrolled (514, 321) with delta (0, 0)
Screenshot: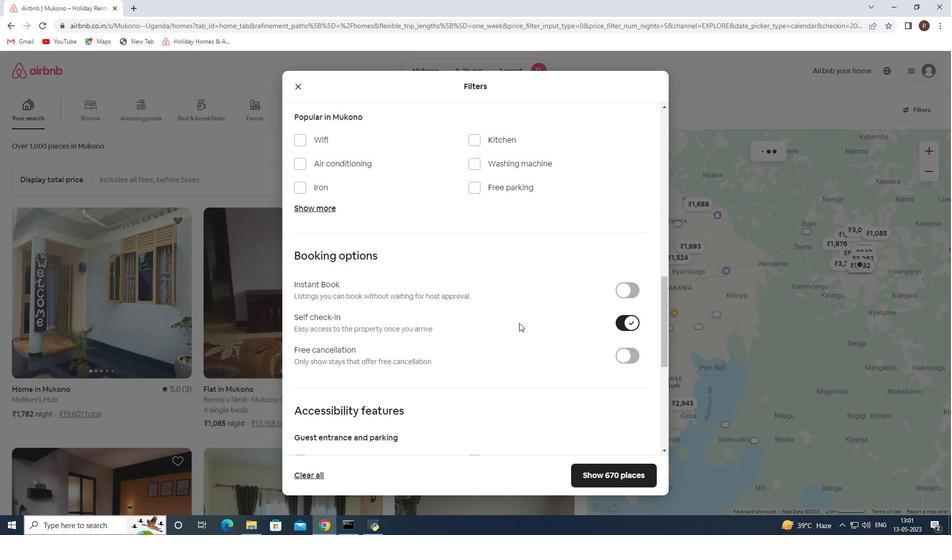 
Action: Mouse moved to (514, 322)
Screenshot: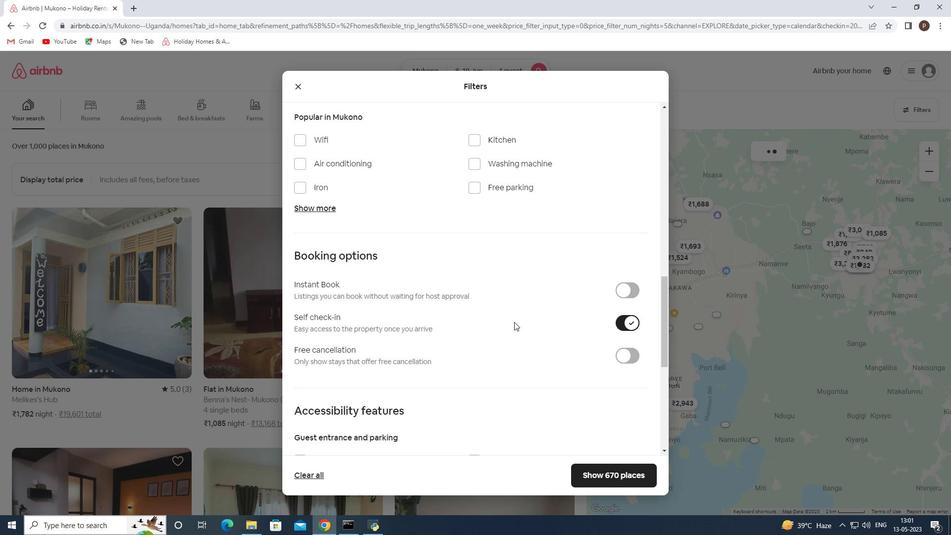 
Action: Mouse scrolled (514, 321) with delta (0, 0)
Screenshot: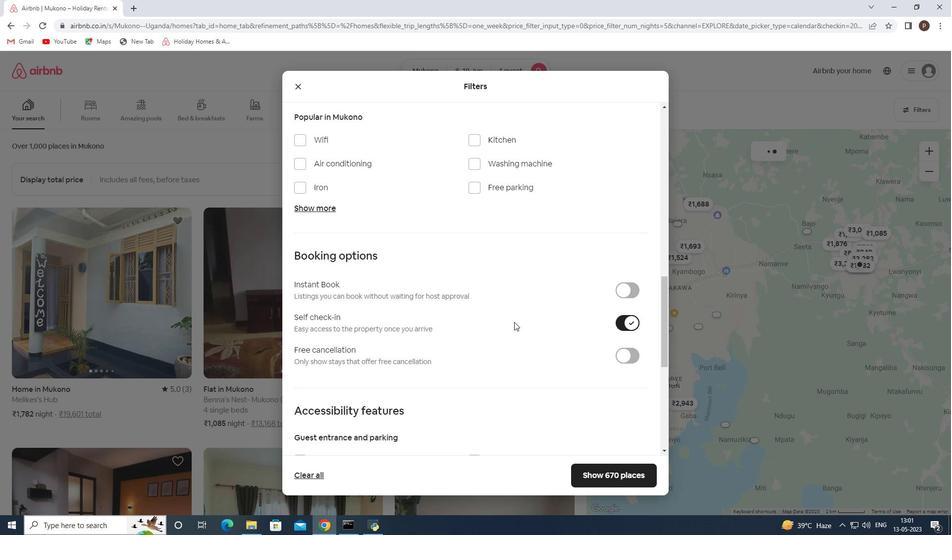 
Action: Mouse moved to (509, 324)
Screenshot: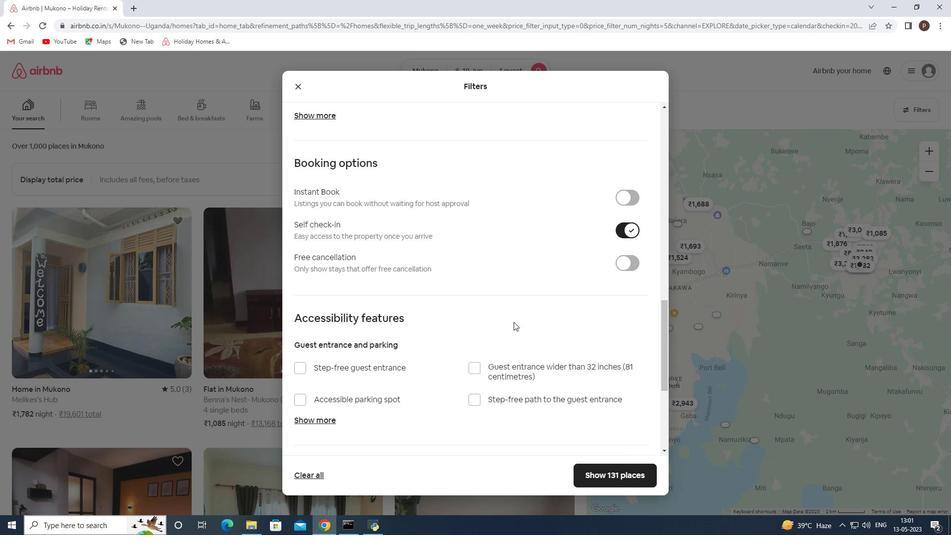 
Action: Mouse scrolled (509, 324) with delta (0, 0)
Screenshot: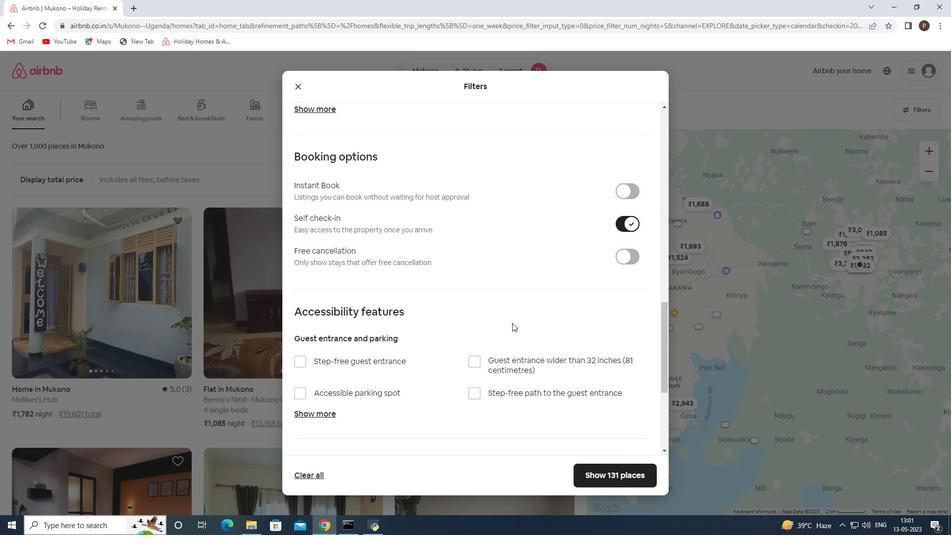 
Action: Mouse scrolled (509, 324) with delta (0, 0)
Screenshot: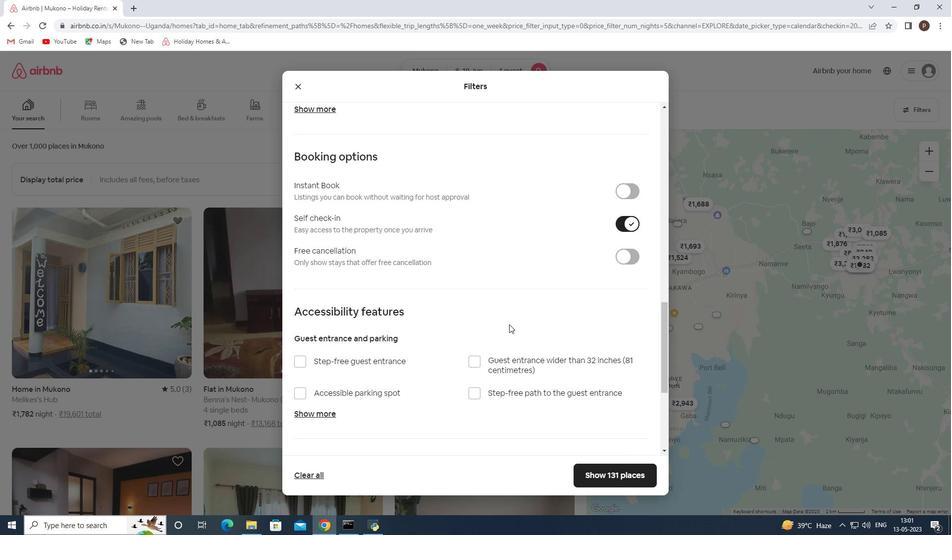 
Action: Mouse scrolled (509, 324) with delta (0, 0)
Screenshot: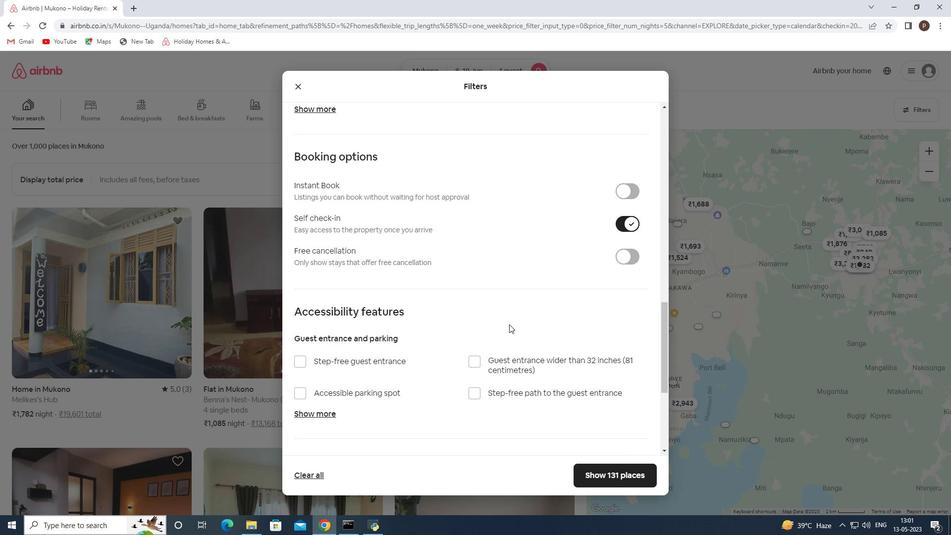 
Action: Mouse moved to (498, 338)
Screenshot: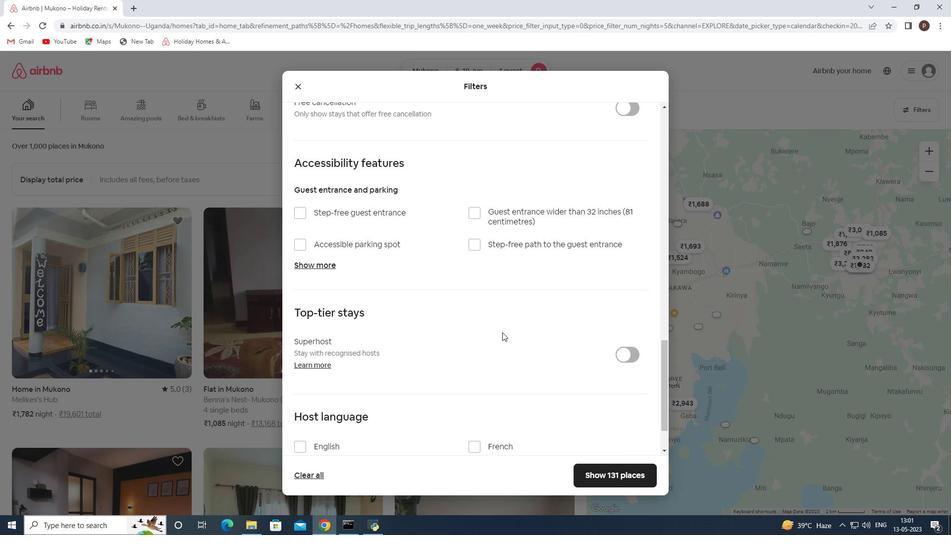 
Action: Mouse scrolled (498, 338) with delta (0, 0)
Screenshot: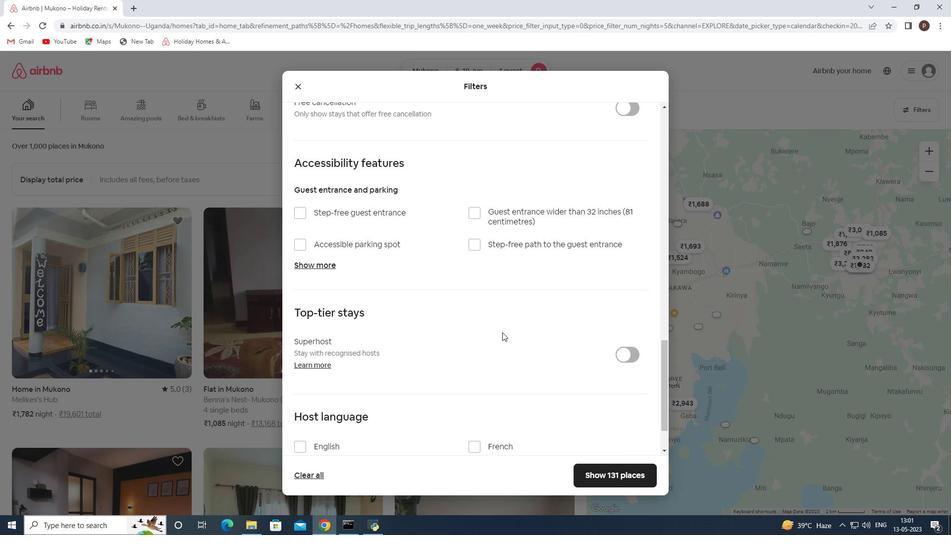 
Action: Mouse scrolled (498, 338) with delta (0, 0)
Screenshot: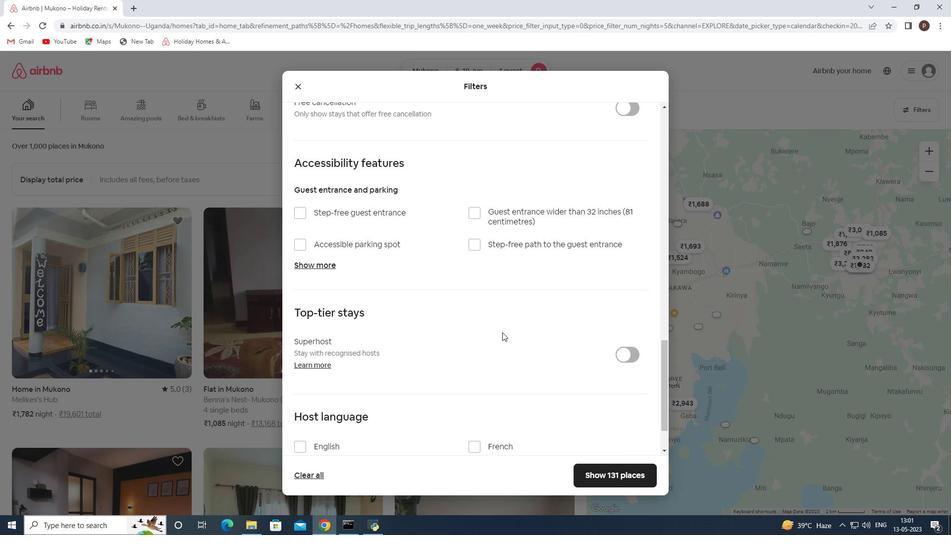 
Action: Mouse scrolled (498, 338) with delta (0, 0)
Screenshot: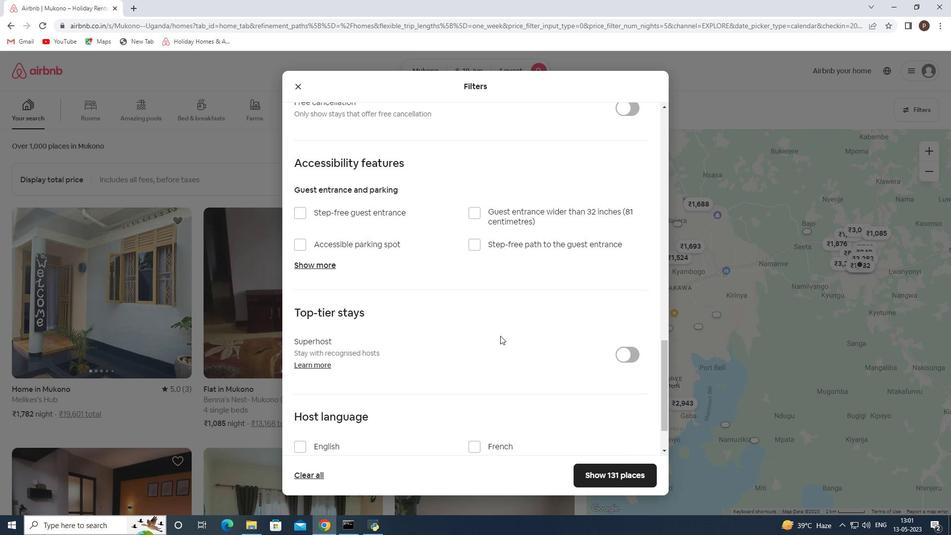 
Action: Mouse moved to (300, 387)
Screenshot: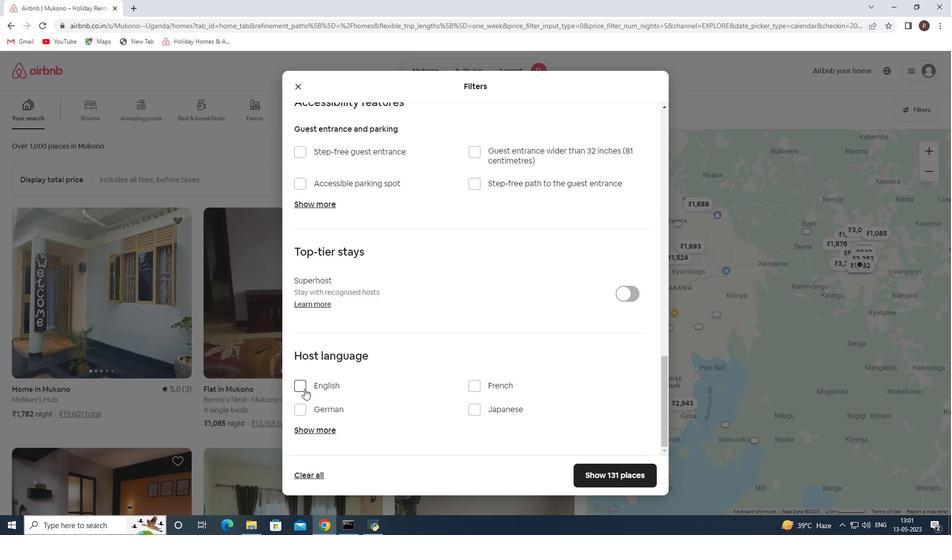 
Action: Mouse pressed left at (300, 387)
Screenshot: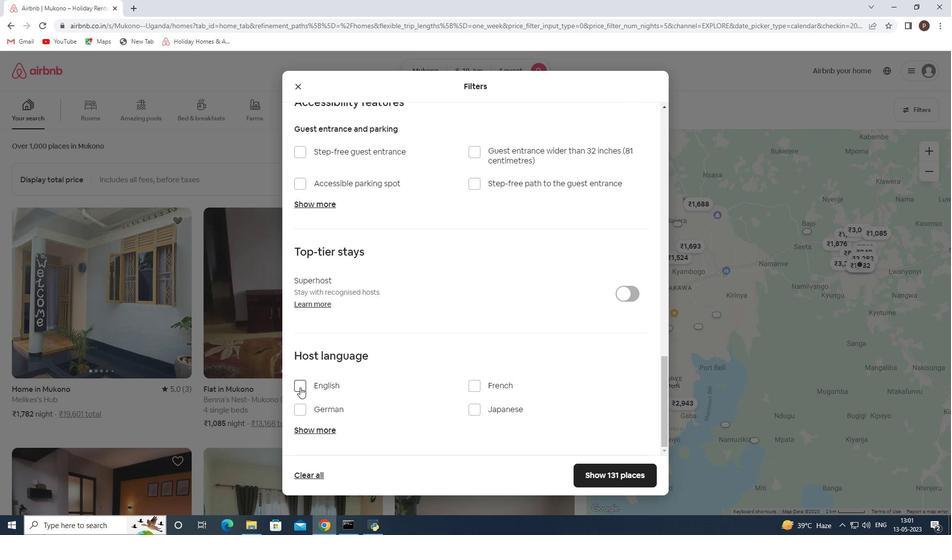 
Action: Mouse moved to (606, 478)
Screenshot: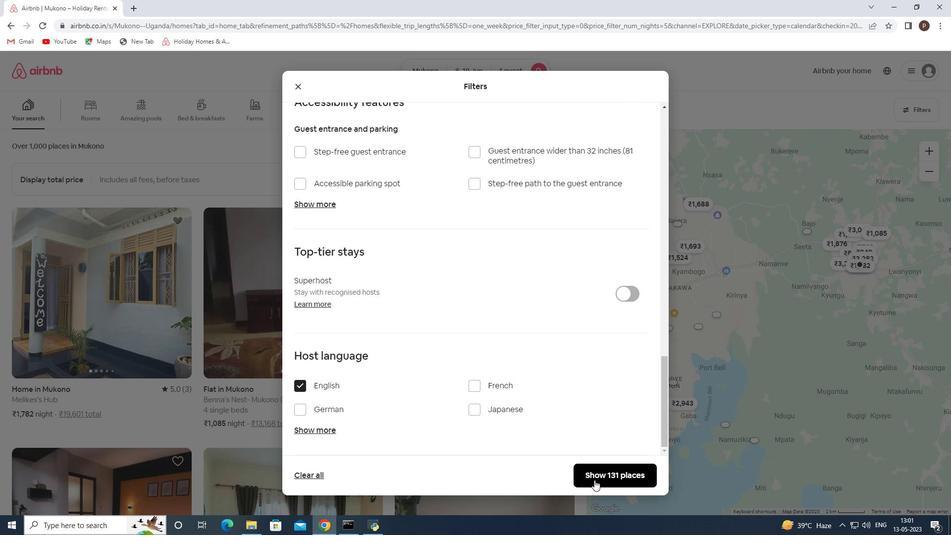 
Action: Mouse pressed left at (606, 478)
Screenshot: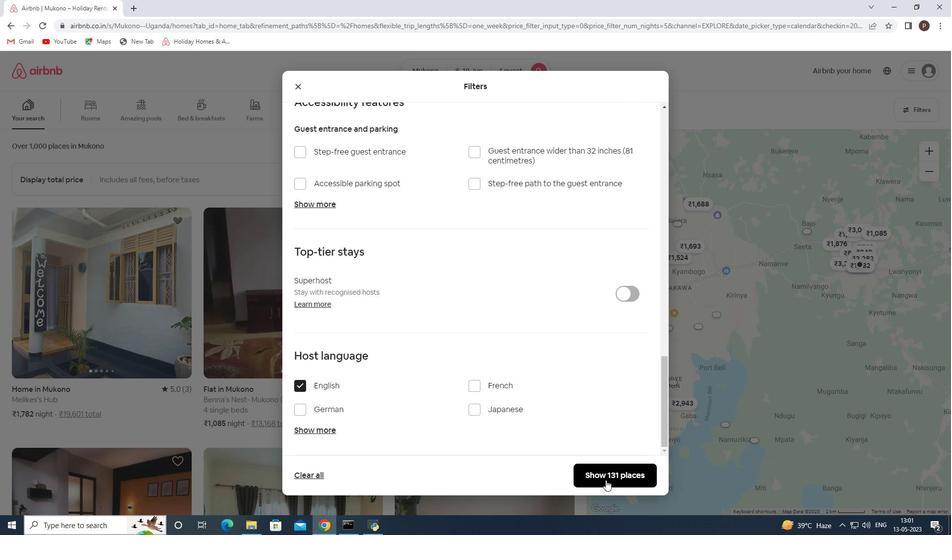 
